 Task: Find connections with filter location Bab Ezzouar with filter topic #Coachingwith filter profile language Potuguese with filter current company Marcura with filter school Deogiri College Aurangabad with filter industry Circuses and Magic Shows with filter service category Nonprofit Consulting with filter keywords title Director of Photography
Action: Mouse moved to (590, 87)
Screenshot: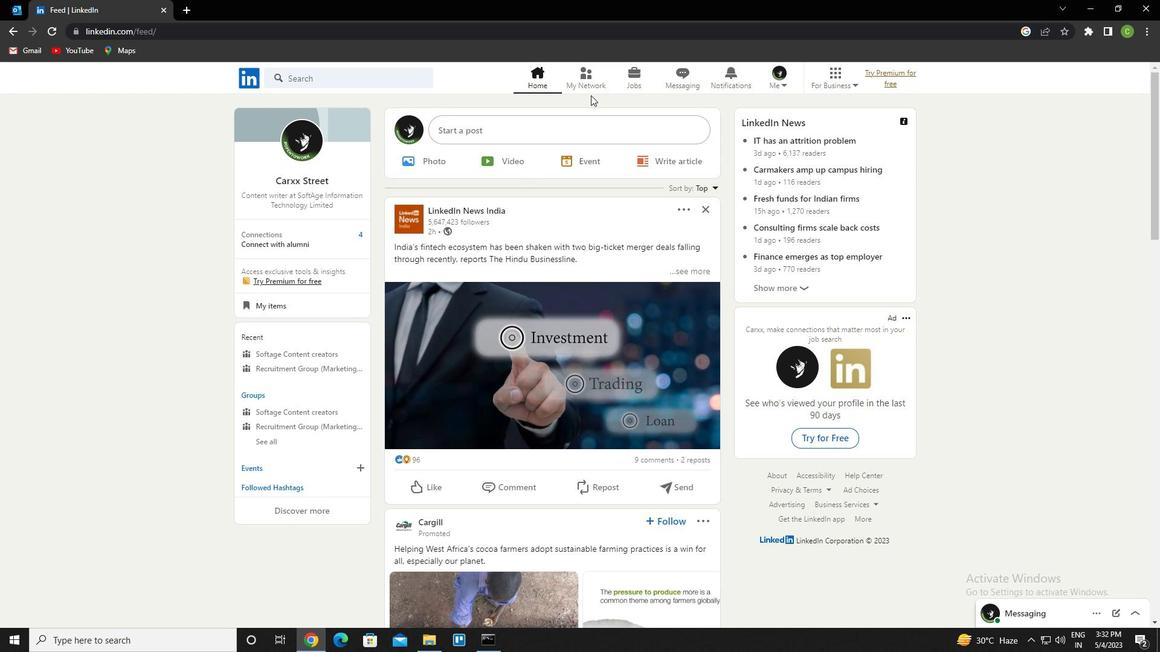 
Action: Mouse pressed left at (590, 87)
Screenshot: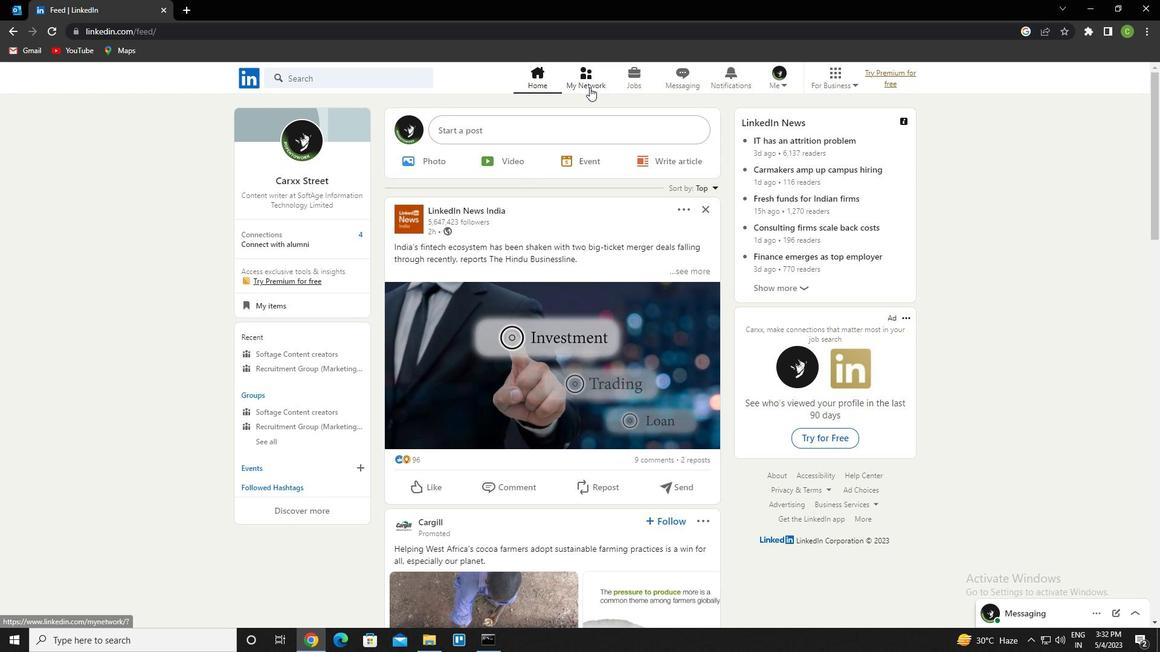 
Action: Mouse moved to (371, 150)
Screenshot: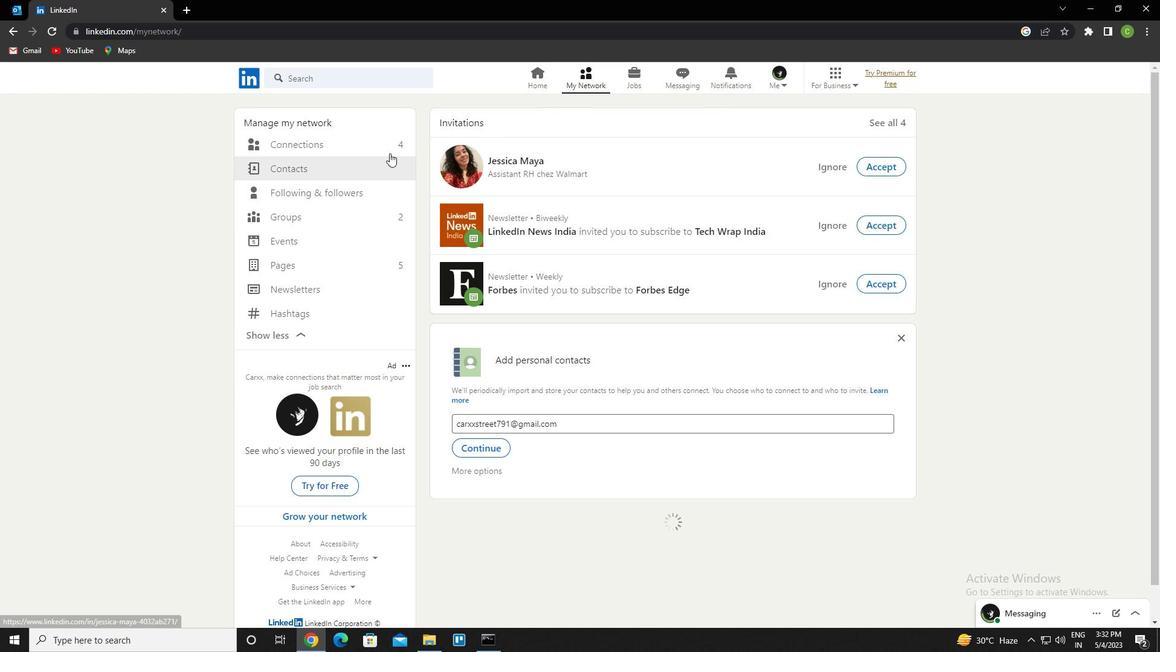 
Action: Mouse pressed left at (371, 150)
Screenshot: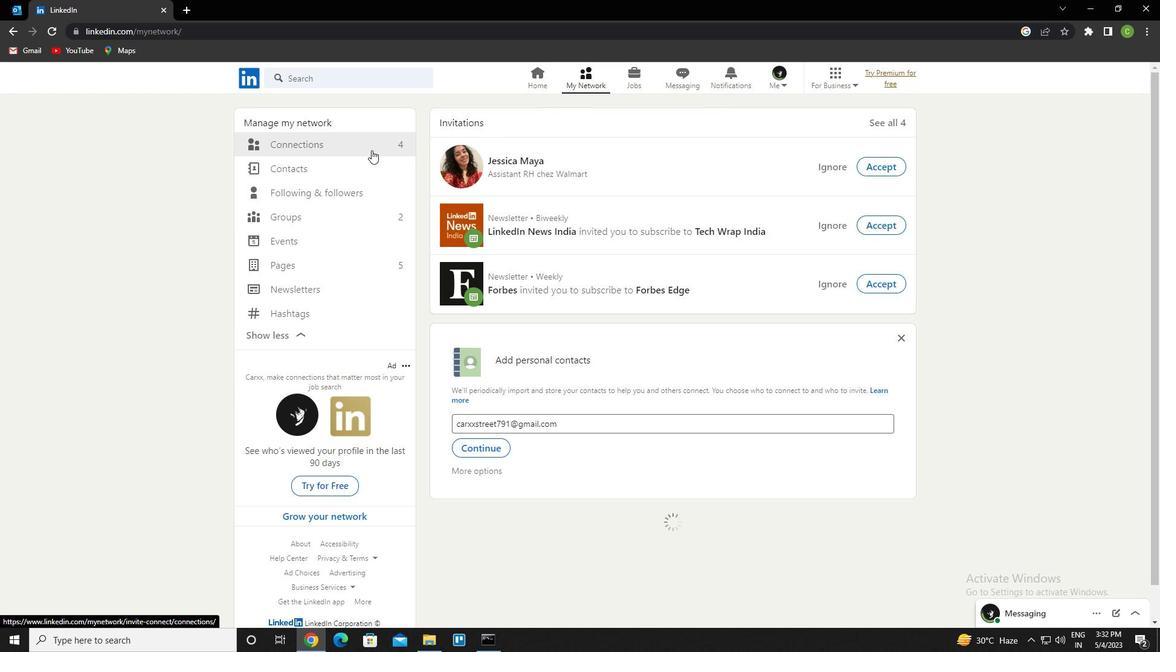 
Action: Mouse moved to (673, 149)
Screenshot: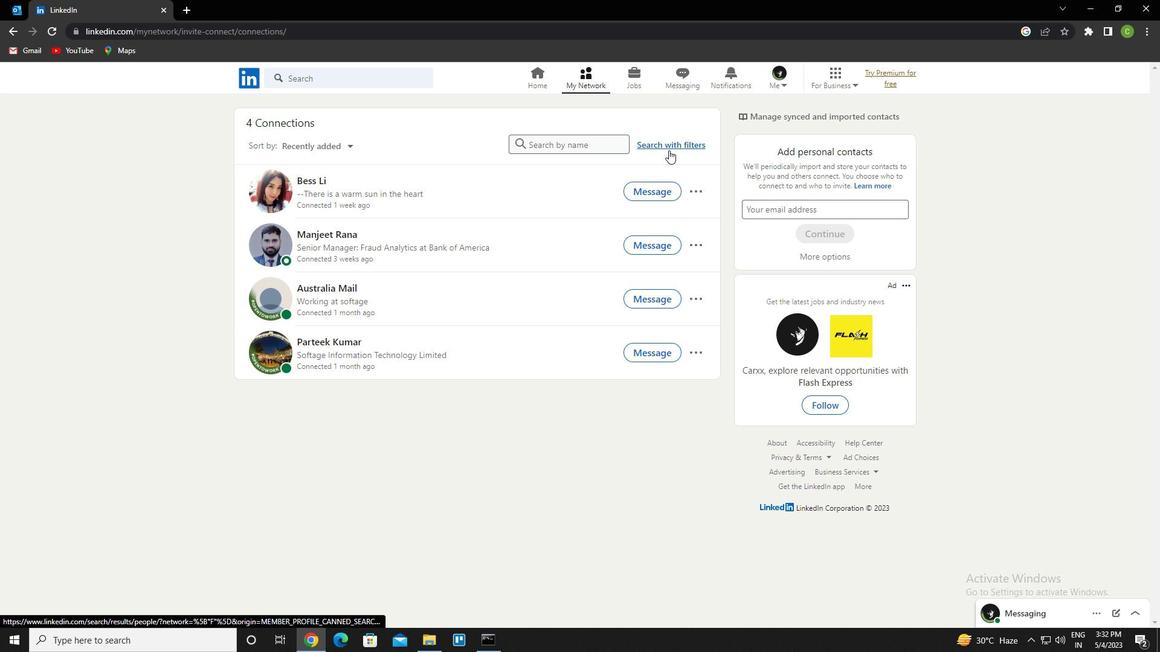 
Action: Mouse pressed left at (673, 149)
Screenshot: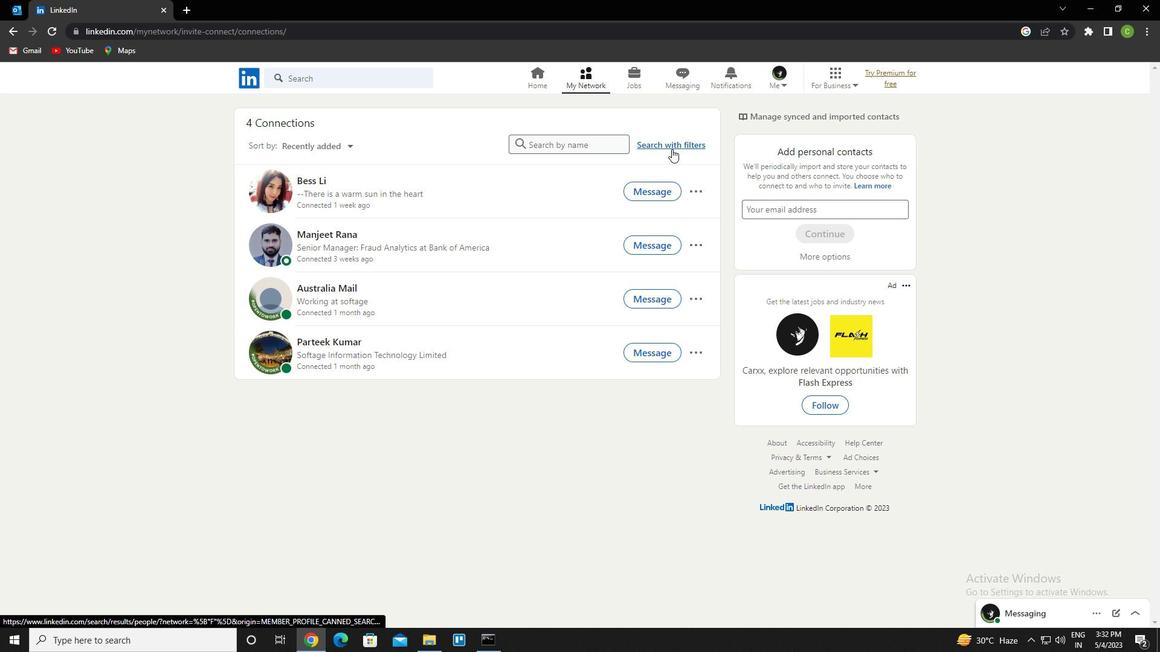 
Action: Mouse moved to (622, 113)
Screenshot: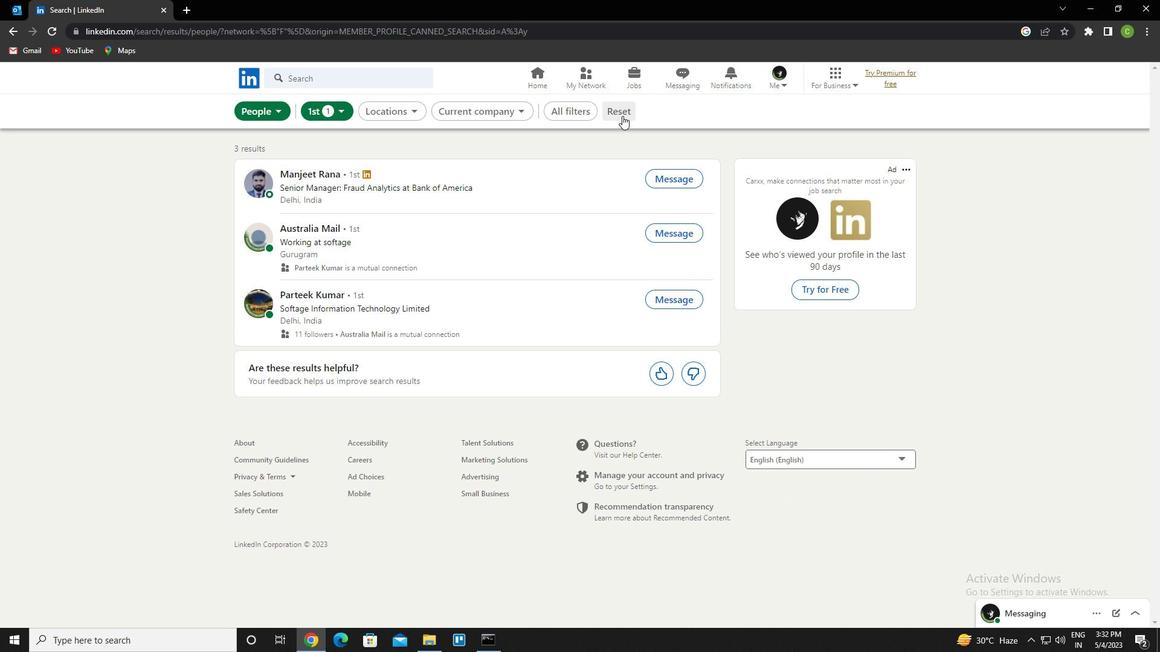 
Action: Mouse pressed left at (622, 113)
Screenshot: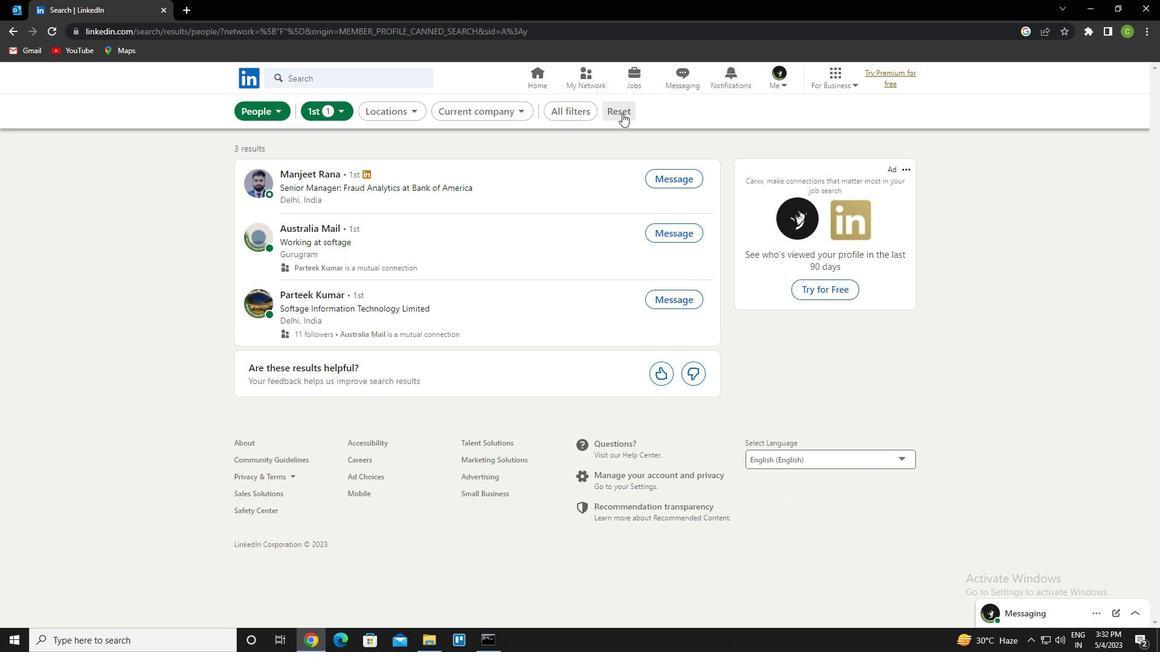 
Action: Mouse moved to (602, 110)
Screenshot: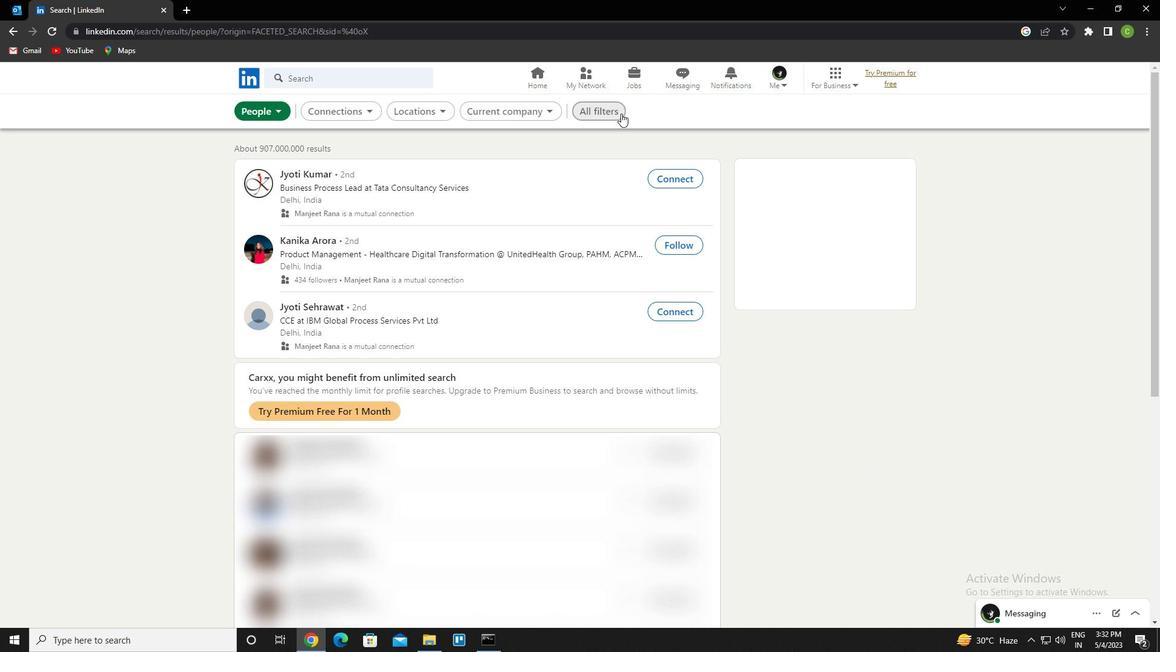 
Action: Mouse pressed left at (602, 110)
Screenshot: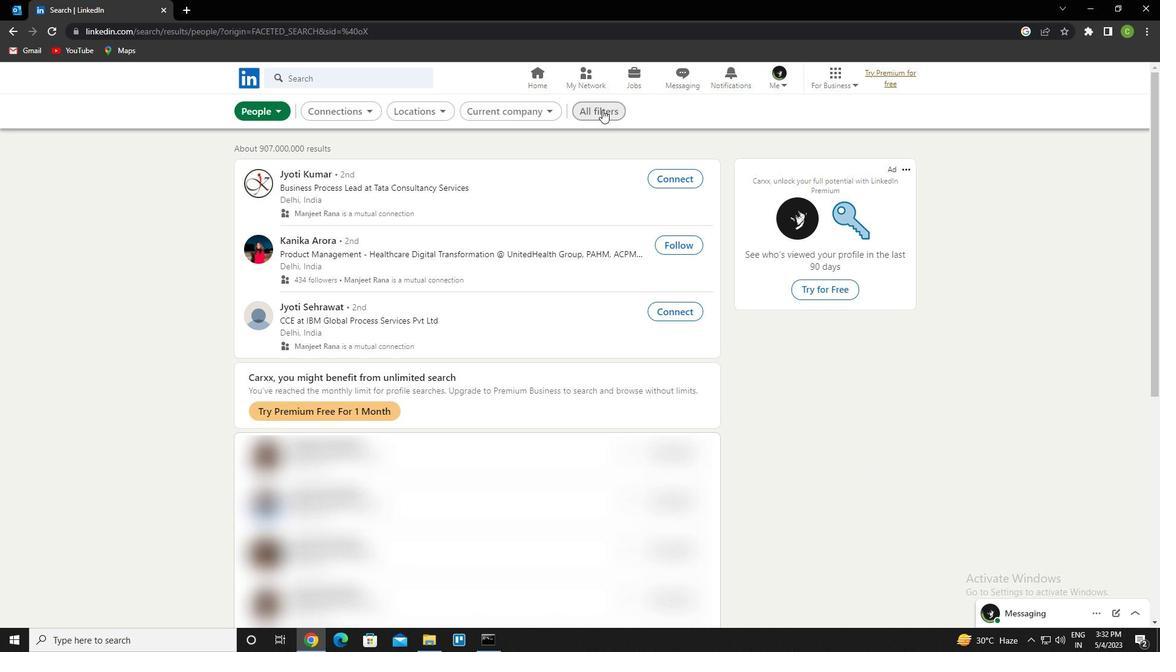 
Action: Mouse moved to (946, 307)
Screenshot: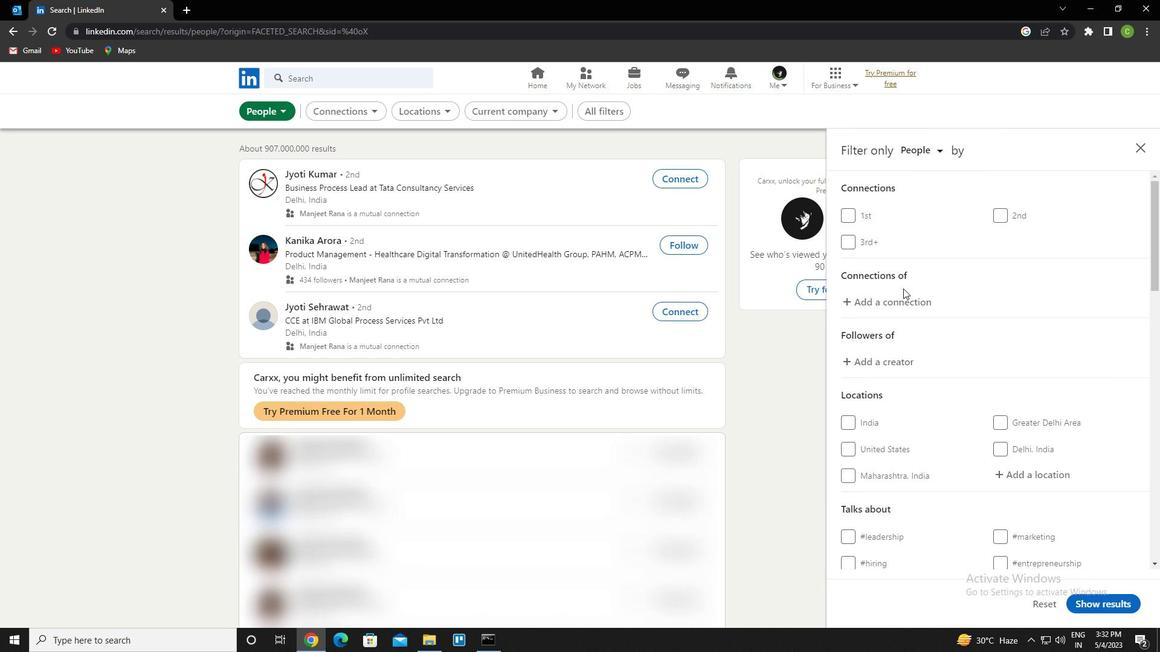 
Action: Mouse scrolled (946, 306) with delta (0, 0)
Screenshot: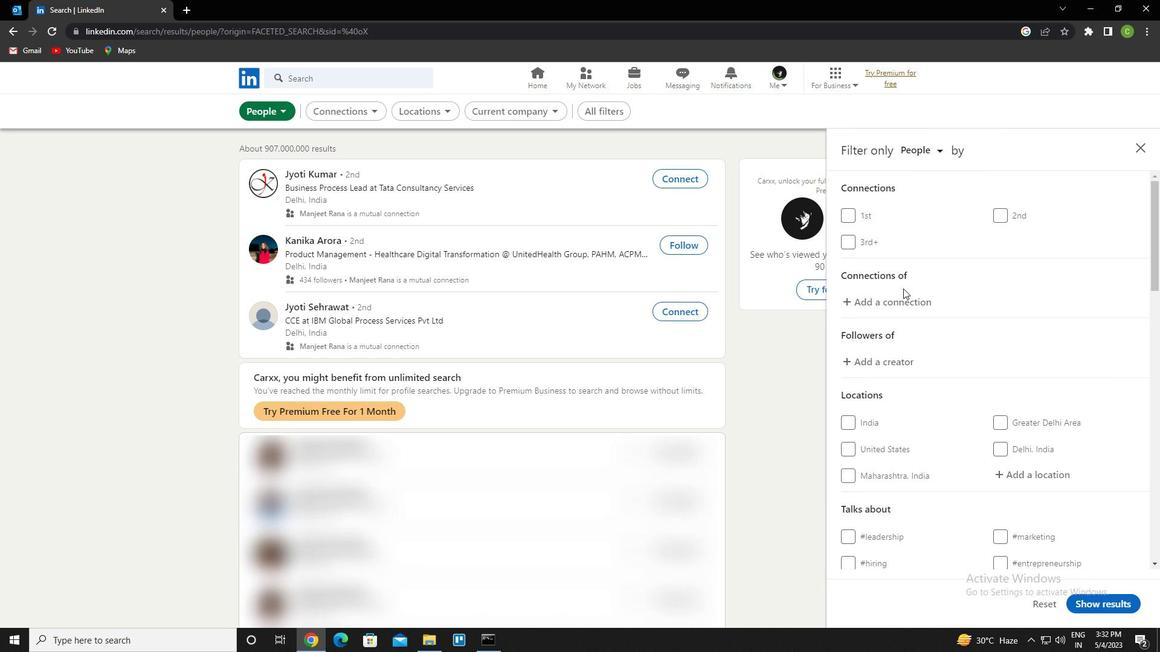 
Action: Mouse moved to (978, 324)
Screenshot: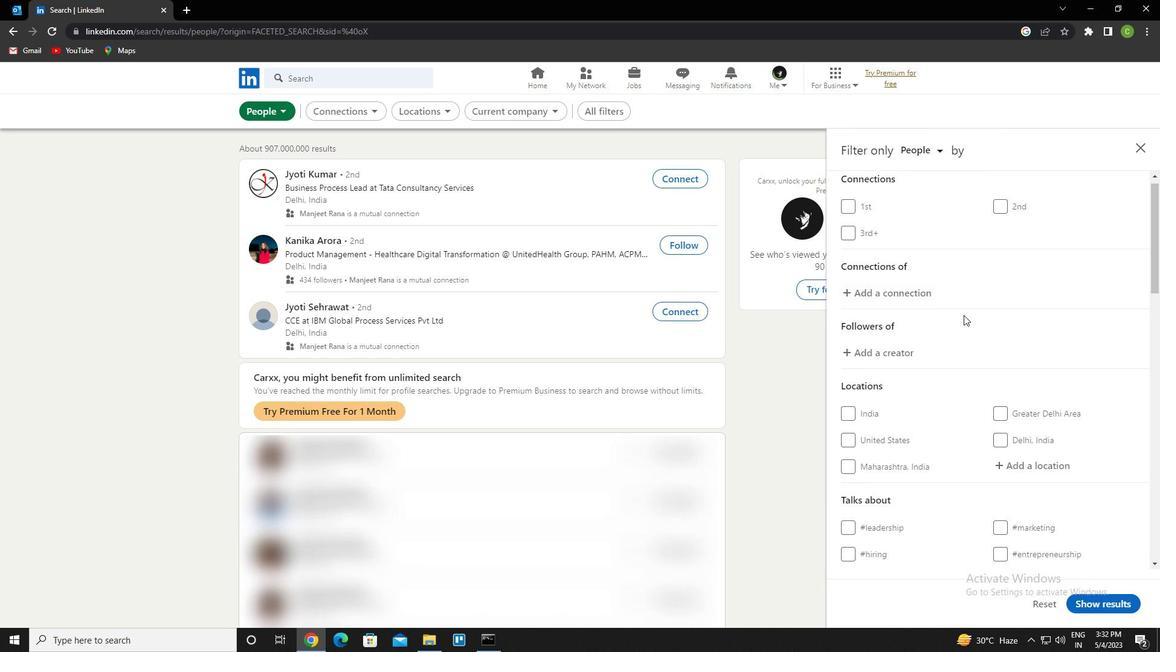
Action: Mouse scrolled (978, 324) with delta (0, 0)
Screenshot: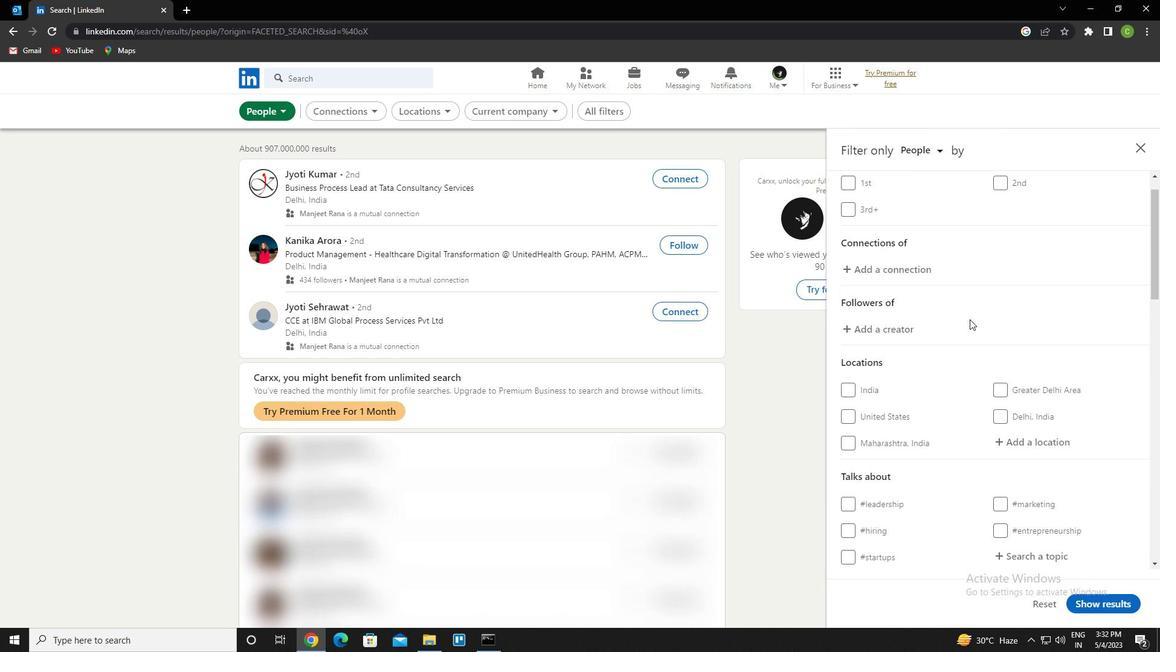 
Action: Mouse moved to (1049, 356)
Screenshot: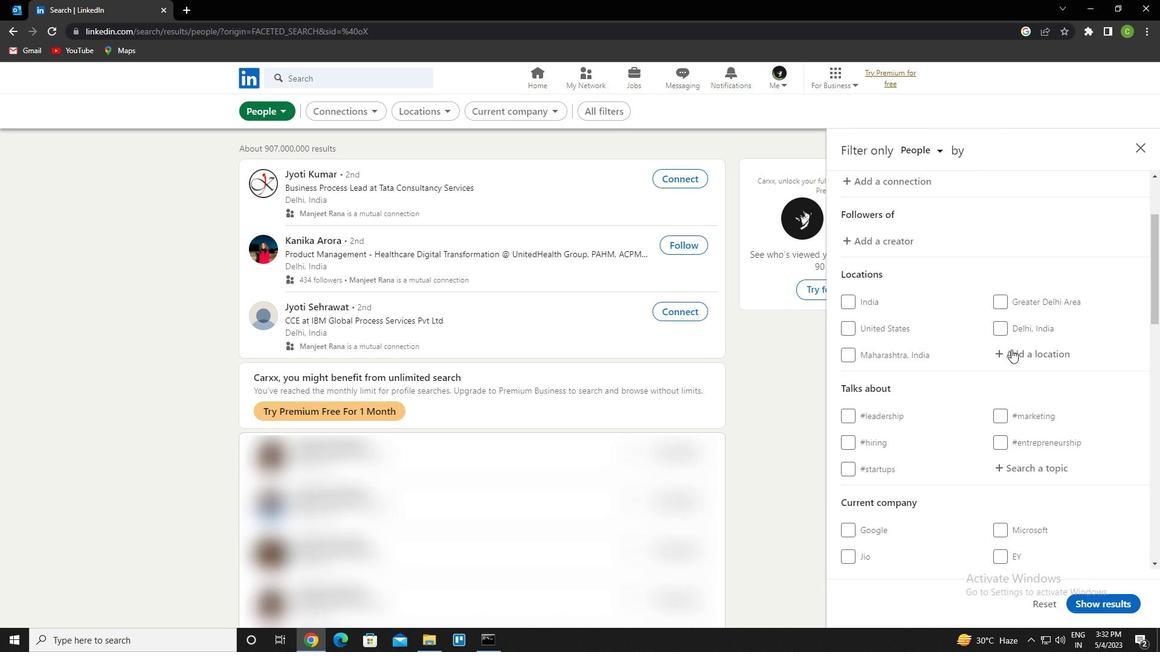 
Action: Mouse pressed left at (1049, 356)
Screenshot: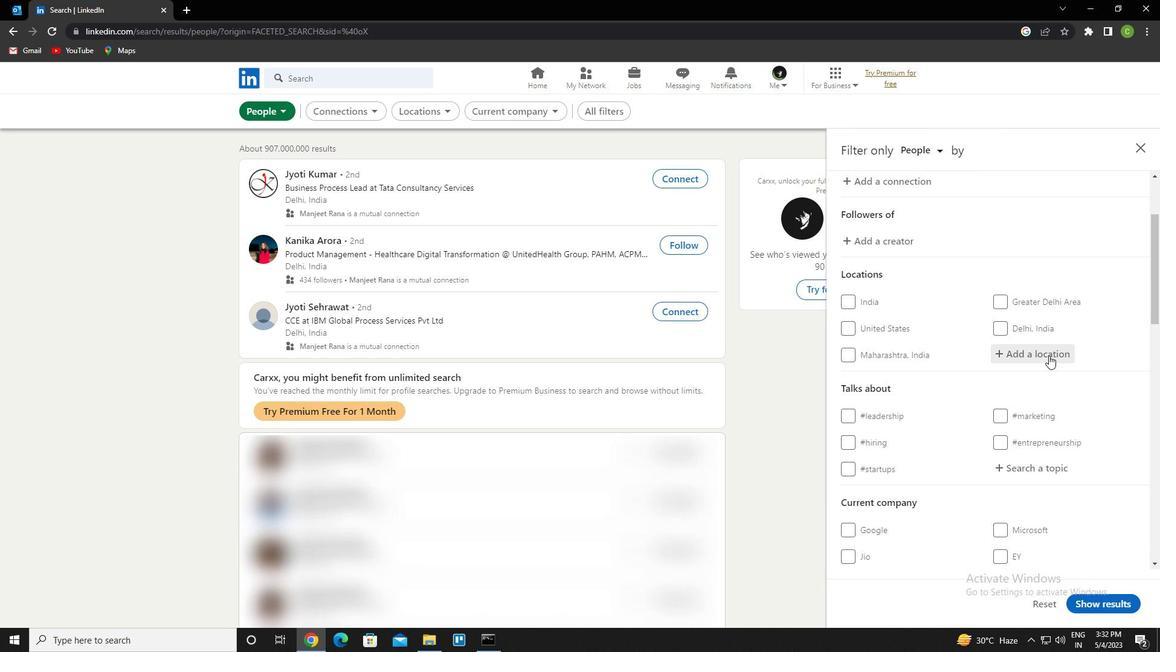 
Action: Key pressed <Key.caps_lock>b<Key.caps_lock>ab<Key.space><Key.caps_lock>e<Key.caps_lock>zzouar<Key.down><Key.enter>
Screenshot: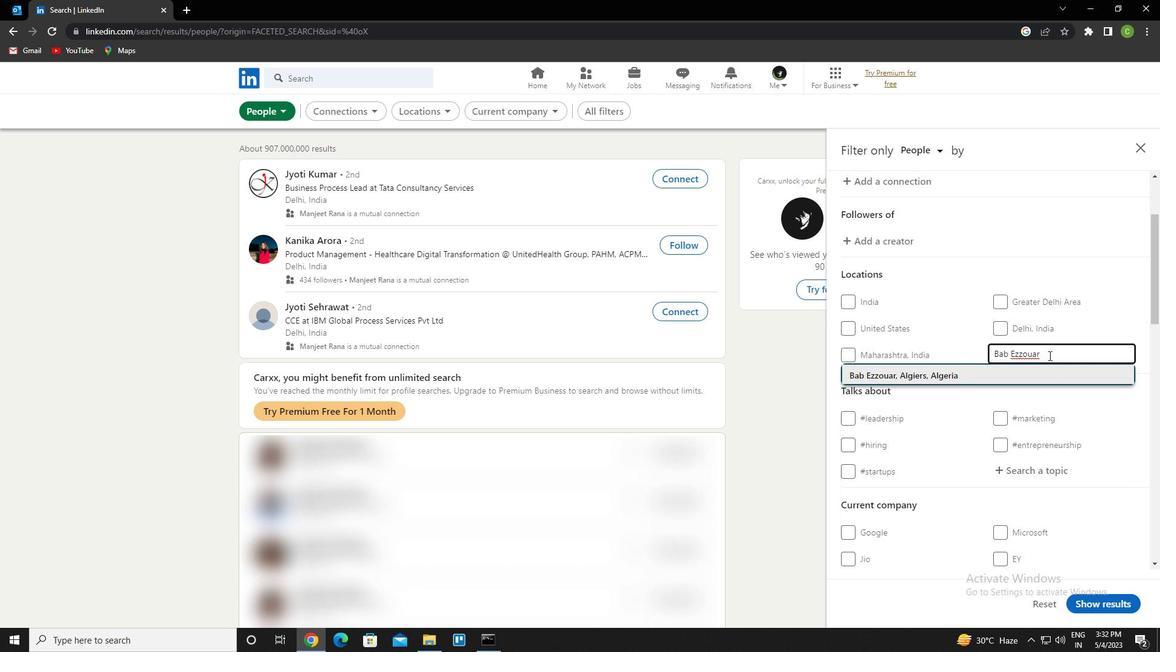 
Action: Mouse moved to (1085, 375)
Screenshot: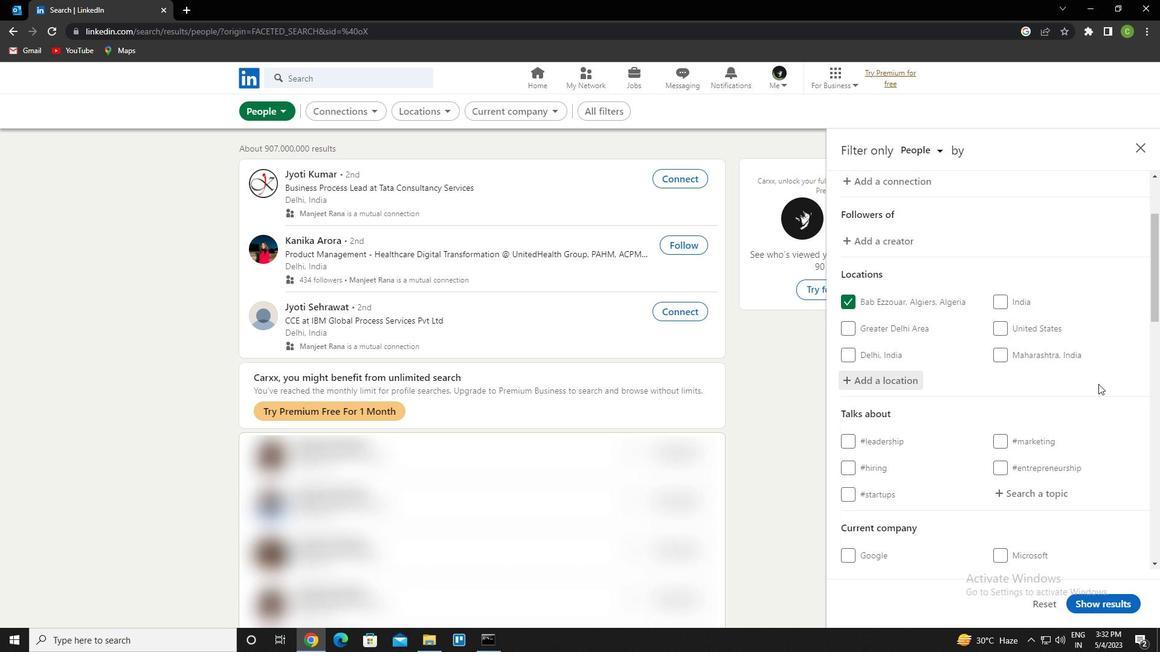 
Action: Mouse scrolled (1085, 374) with delta (0, 0)
Screenshot: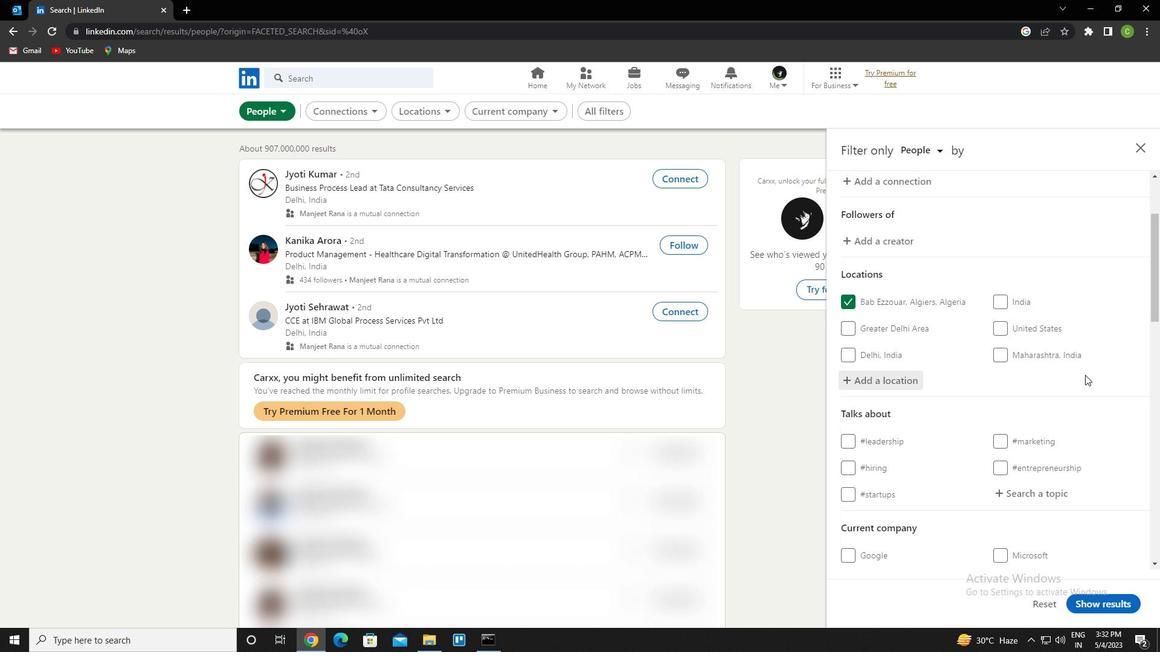
Action: Mouse moved to (1077, 380)
Screenshot: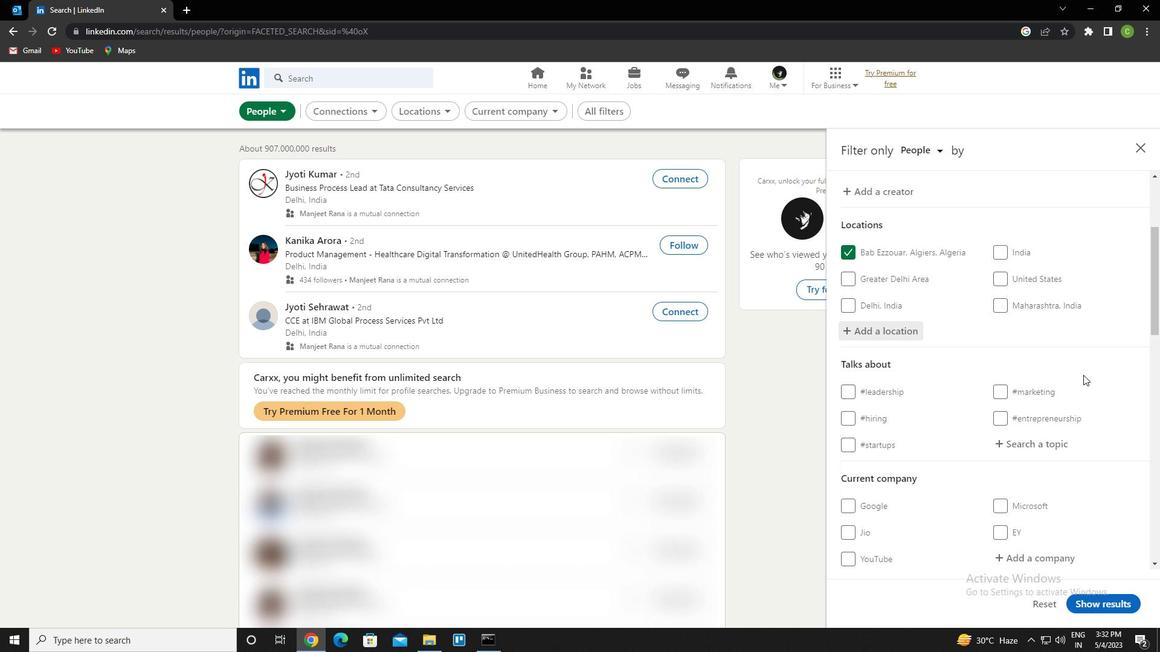 
Action: Mouse scrolled (1077, 379) with delta (0, 0)
Screenshot: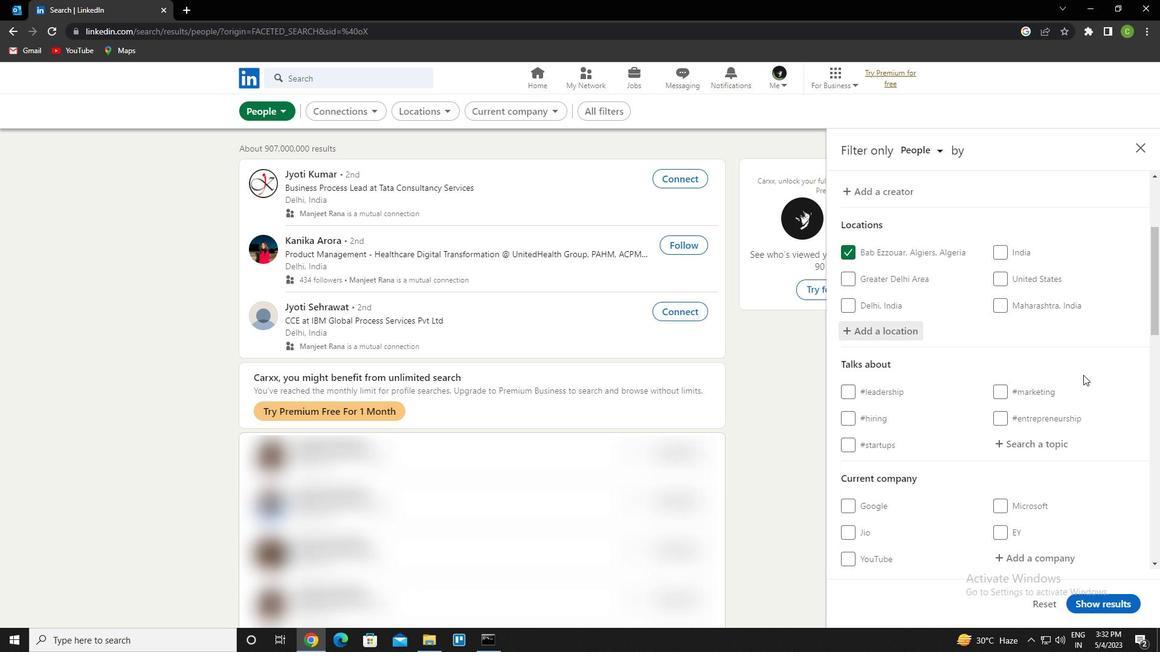 
Action: Mouse moved to (1042, 367)
Screenshot: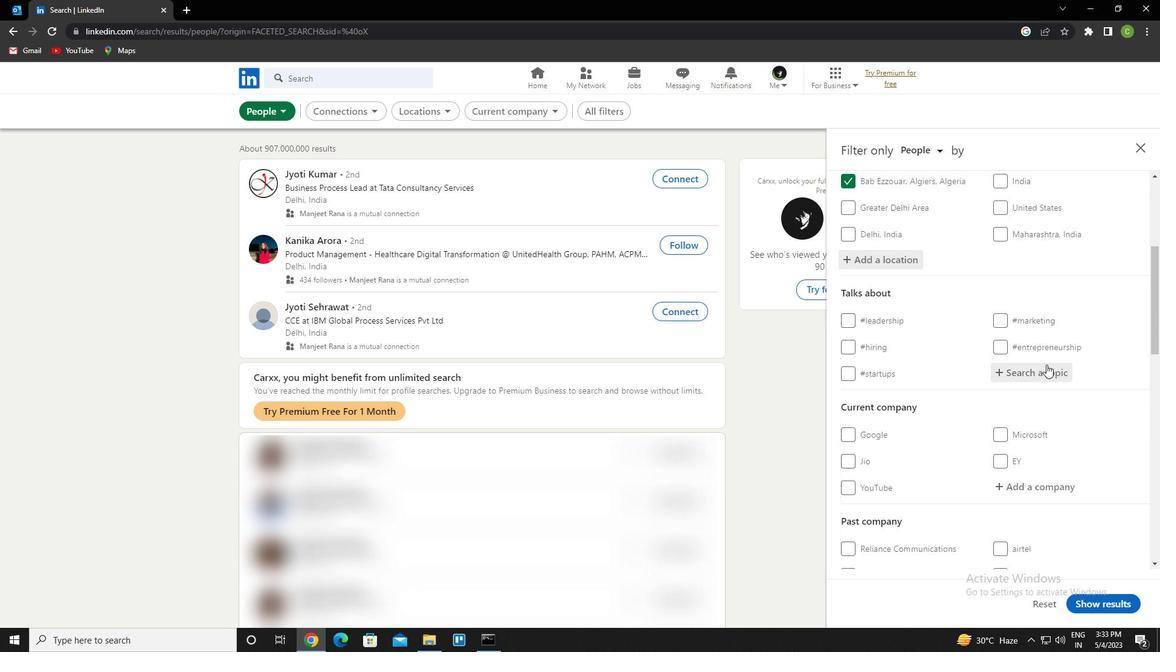 
Action: Mouse pressed left at (1042, 367)
Screenshot: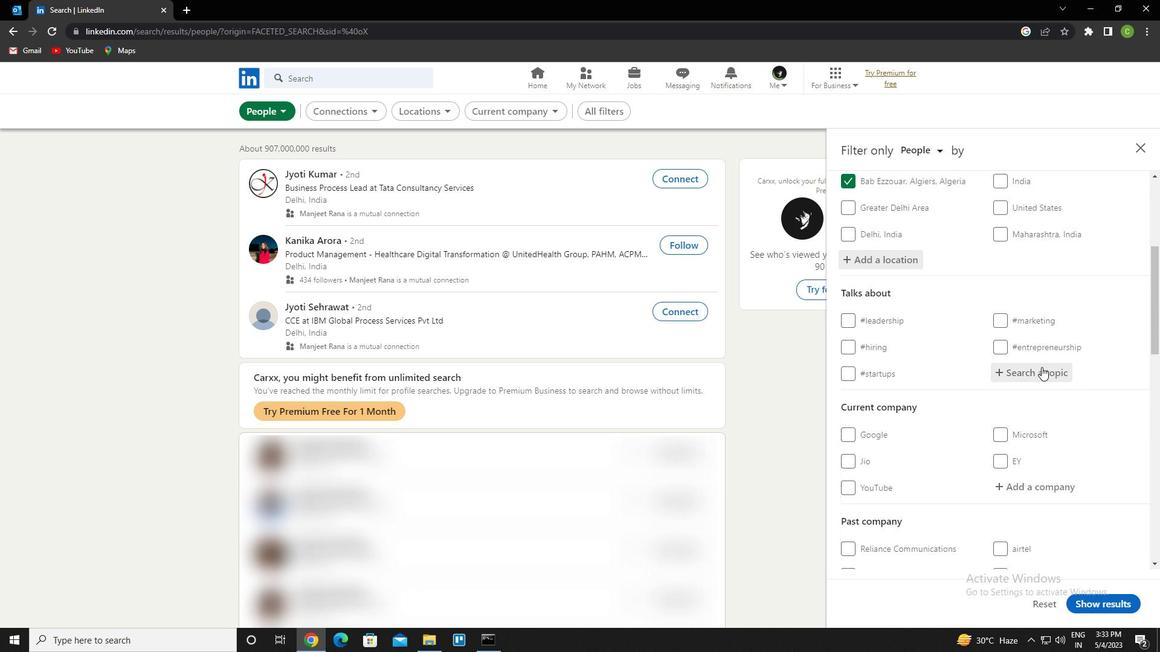 
Action: Key pressed coaching<Key.down><Key.enter>
Screenshot: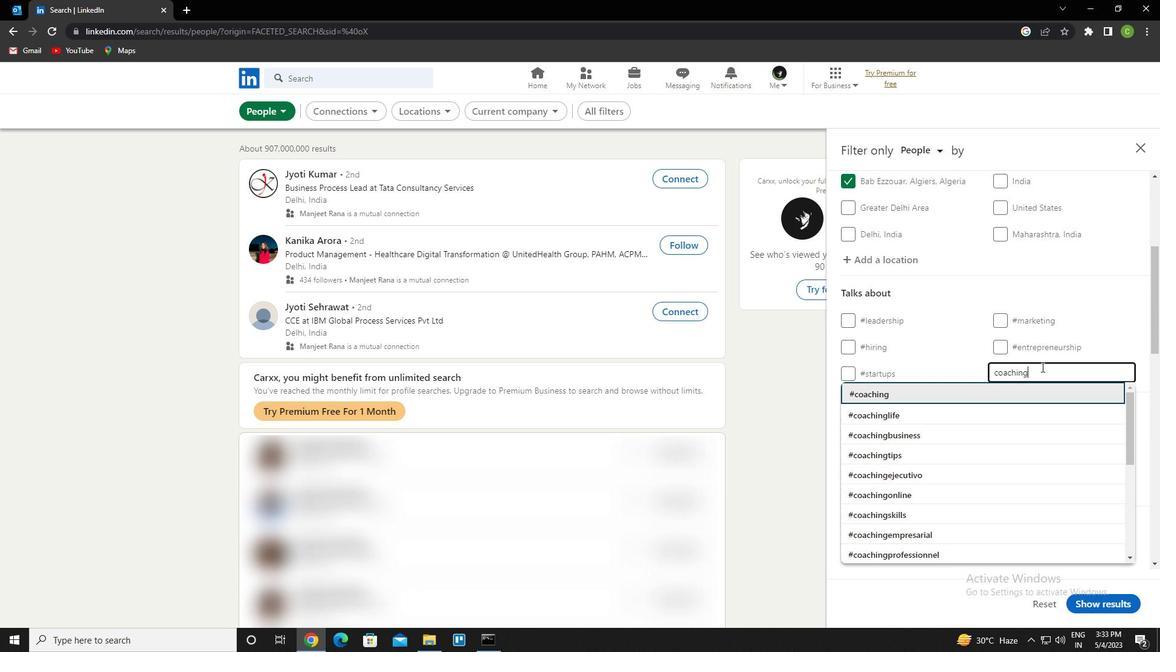 
Action: Mouse scrolled (1042, 366) with delta (0, 0)
Screenshot: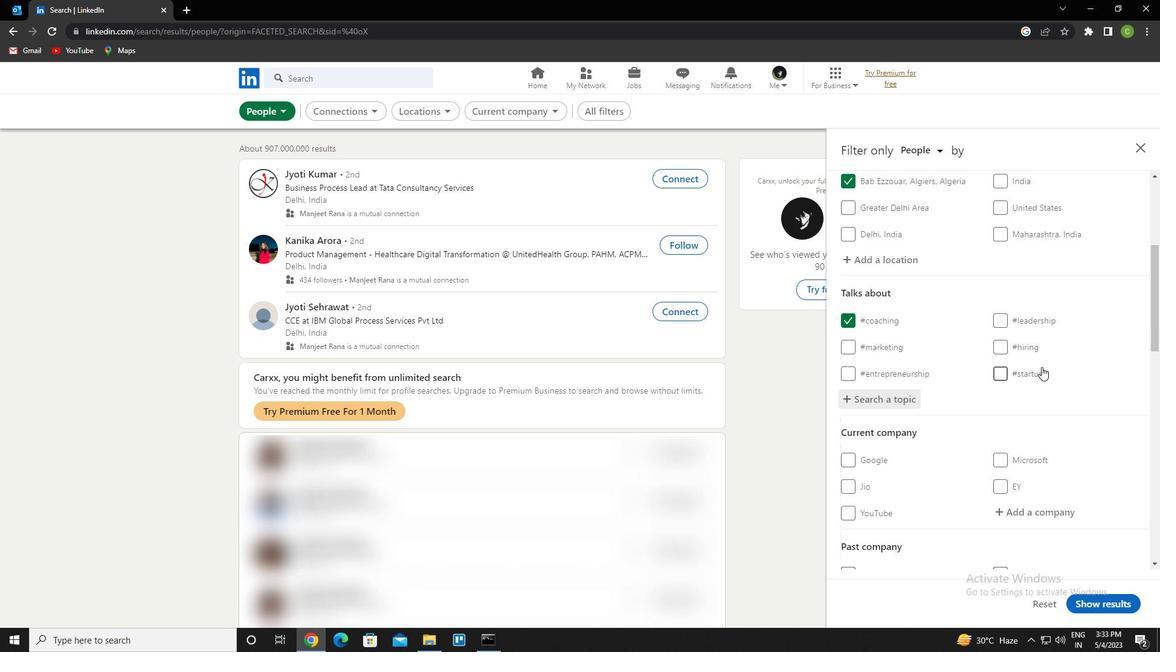 
Action: Mouse scrolled (1042, 366) with delta (0, 0)
Screenshot: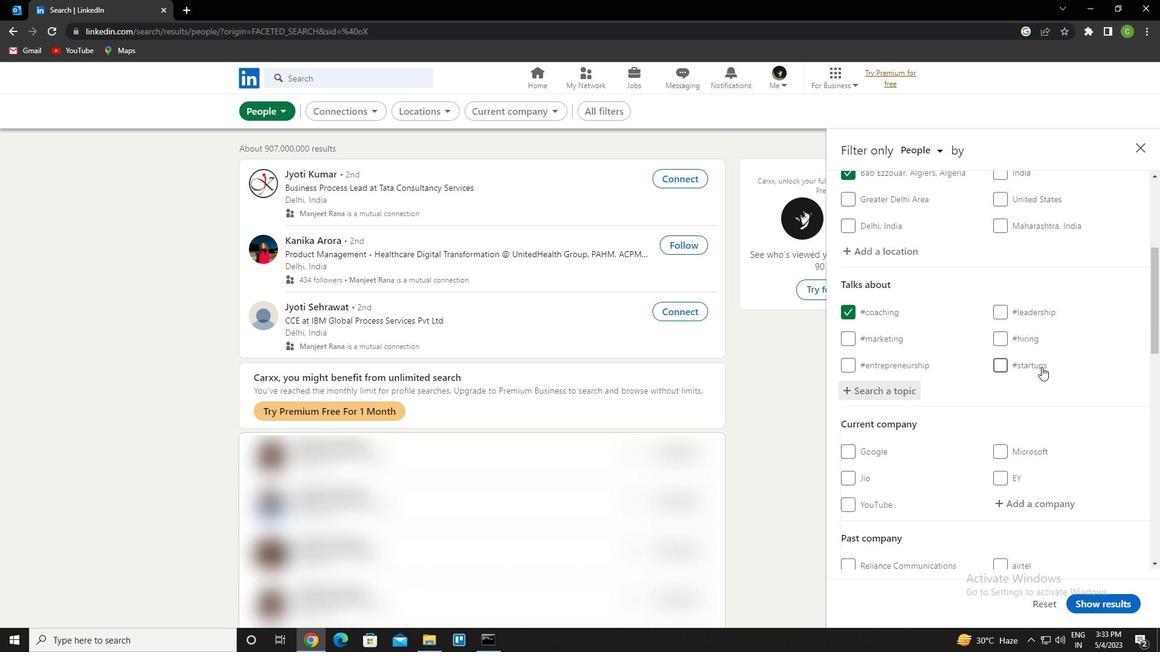 
Action: Mouse scrolled (1042, 366) with delta (0, 0)
Screenshot: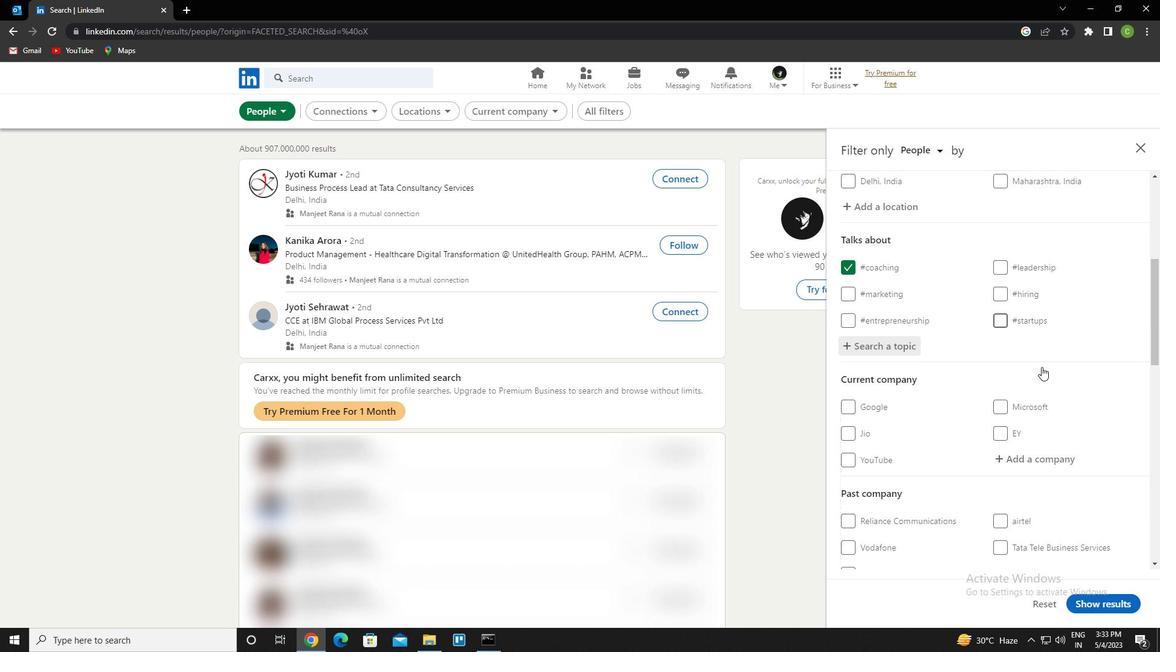 
Action: Mouse scrolled (1042, 366) with delta (0, 0)
Screenshot: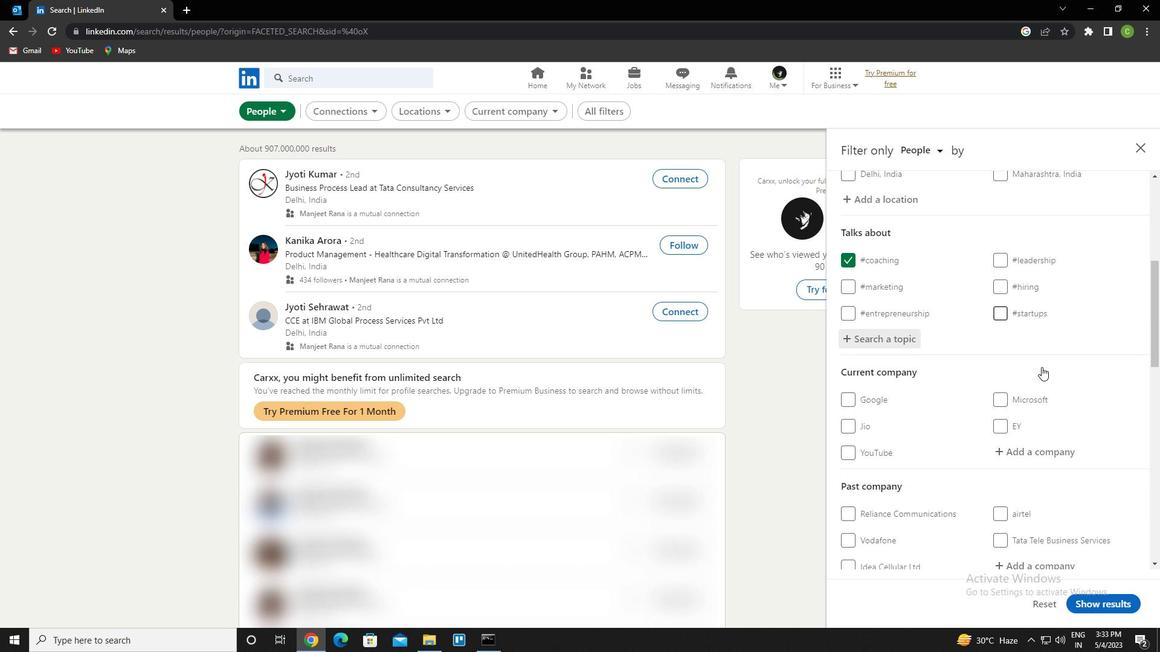 
Action: Mouse scrolled (1042, 366) with delta (0, 0)
Screenshot: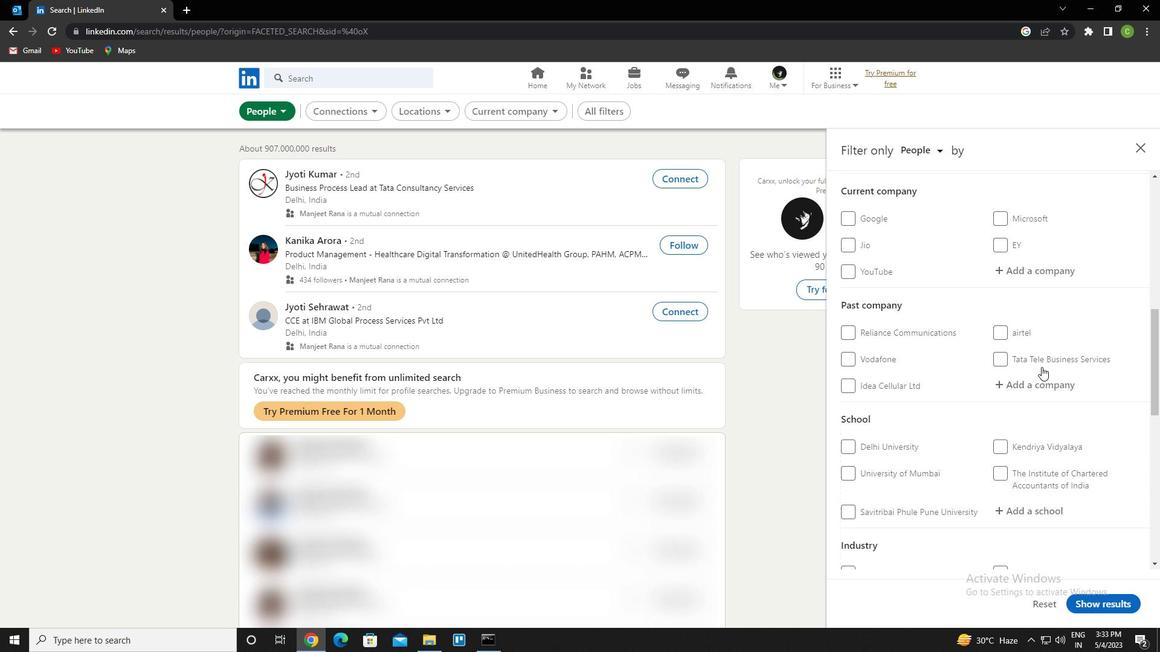 
Action: Mouse scrolled (1042, 366) with delta (0, 0)
Screenshot: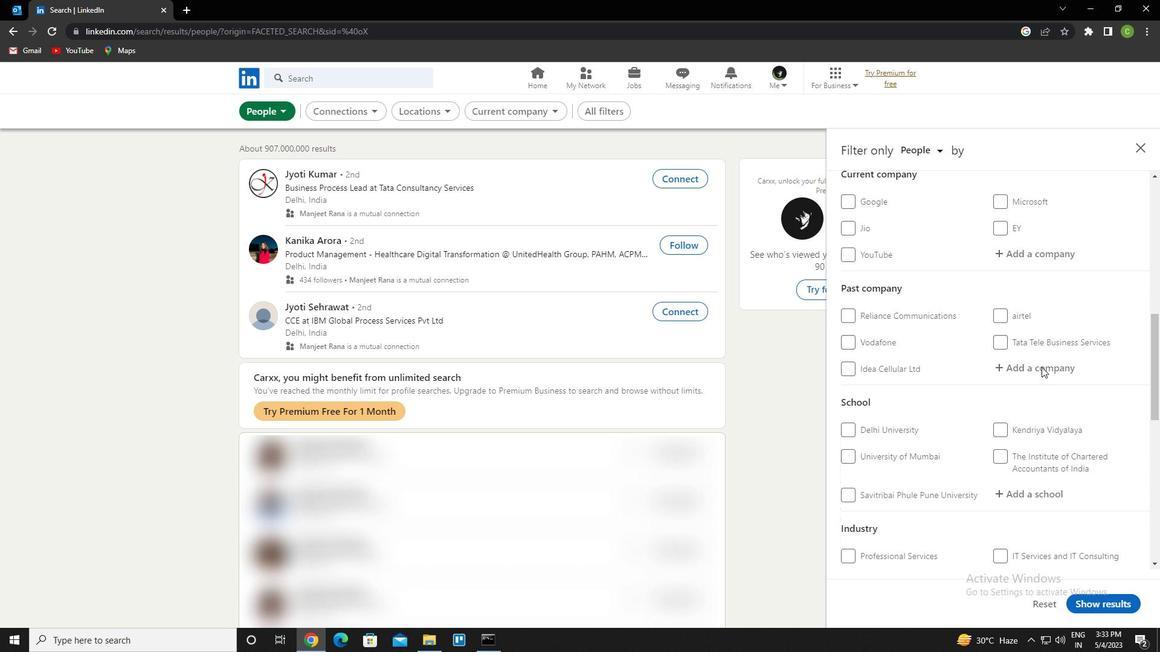 
Action: Mouse scrolled (1042, 366) with delta (0, 0)
Screenshot: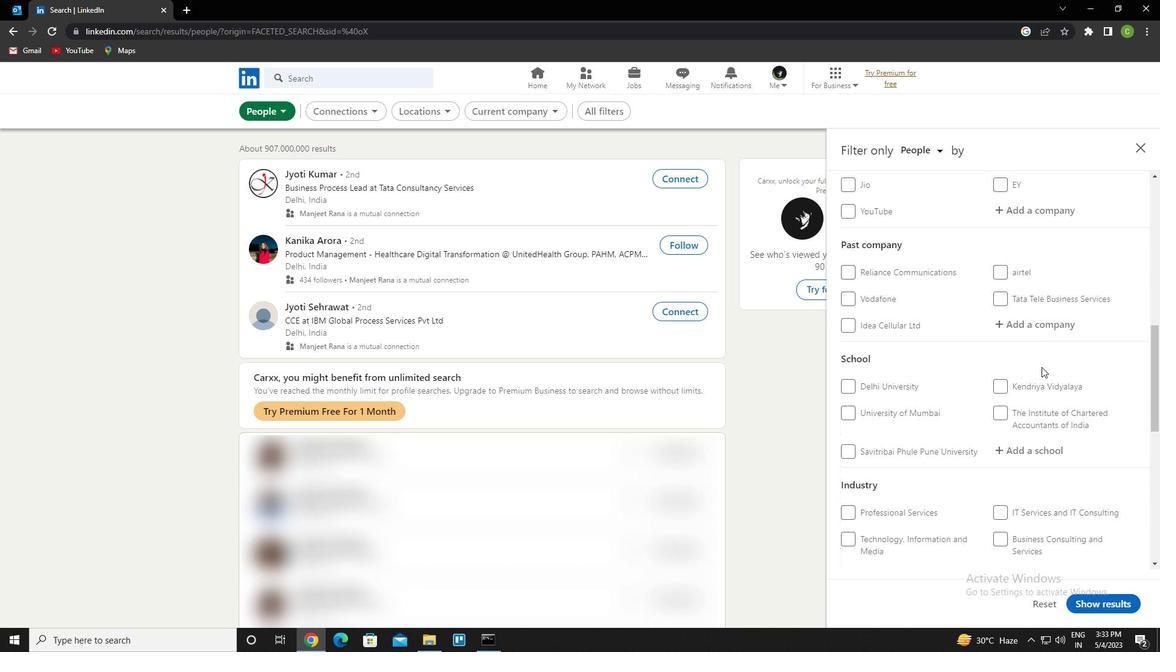 
Action: Mouse scrolled (1042, 366) with delta (0, 0)
Screenshot: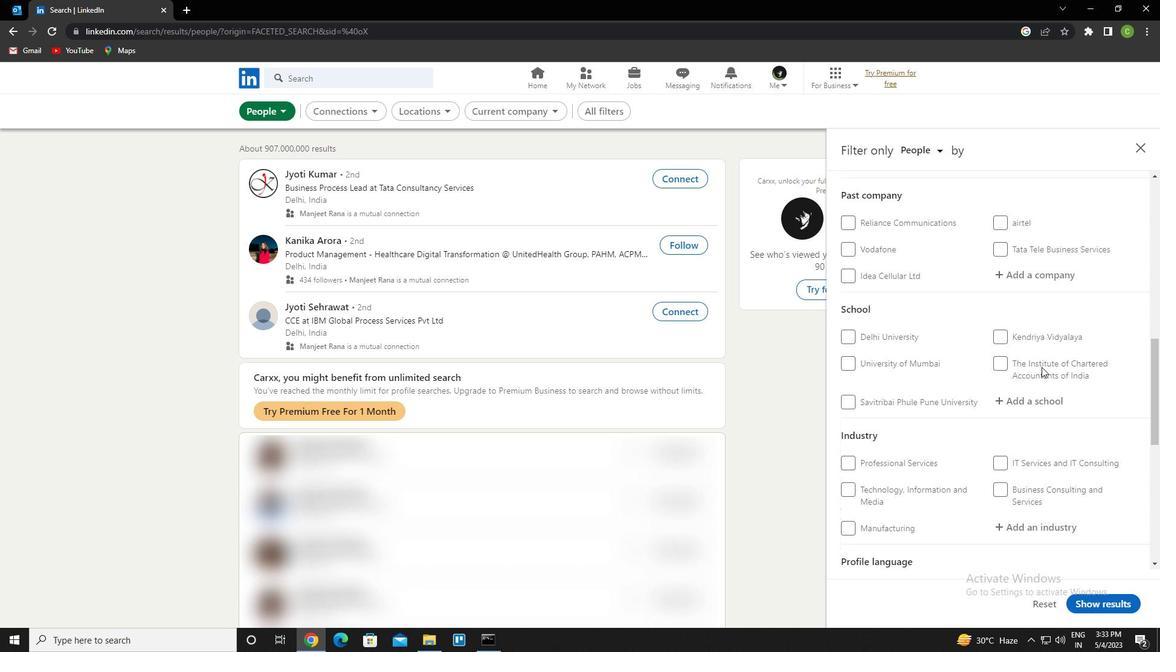 
Action: Mouse scrolled (1042, 366) with delta (0, 0)
Screenshot: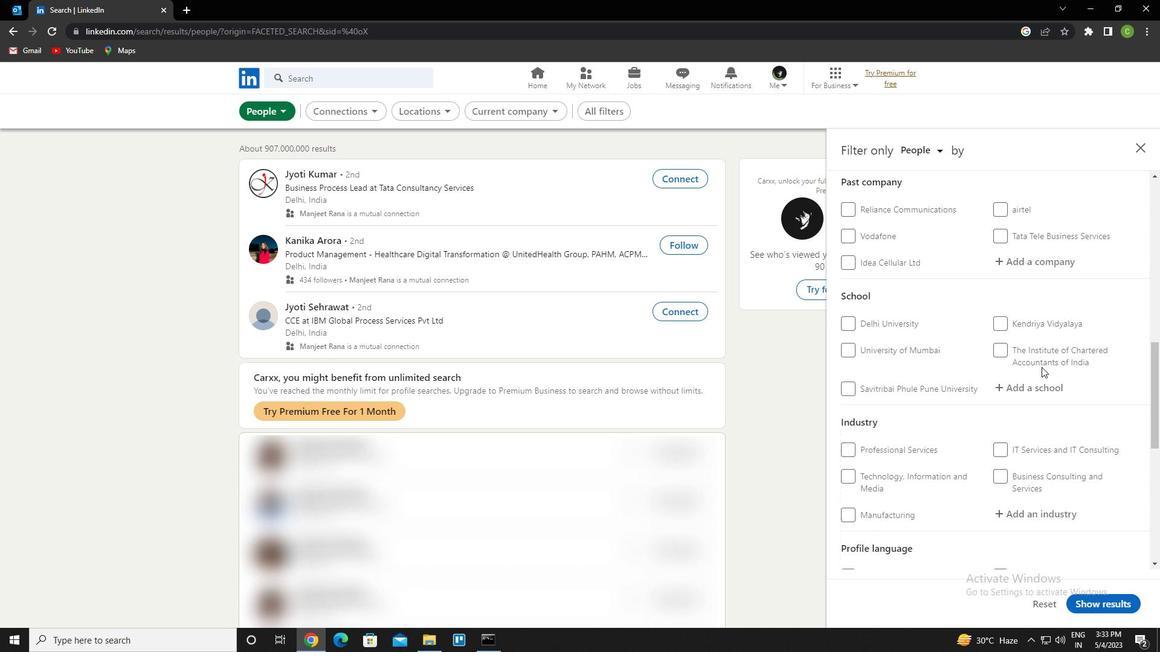 
Action: Mouse moved to (1003, 429)
Screenshot: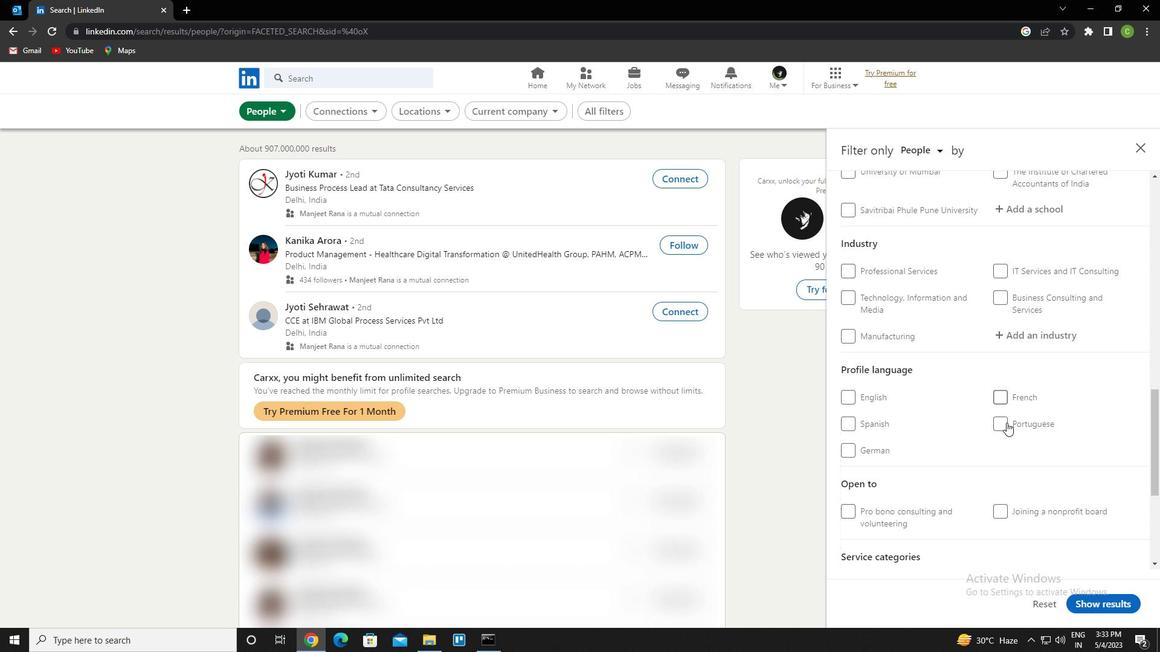 
Action: Mouse pressed left at (1003, 429)
Screenshot: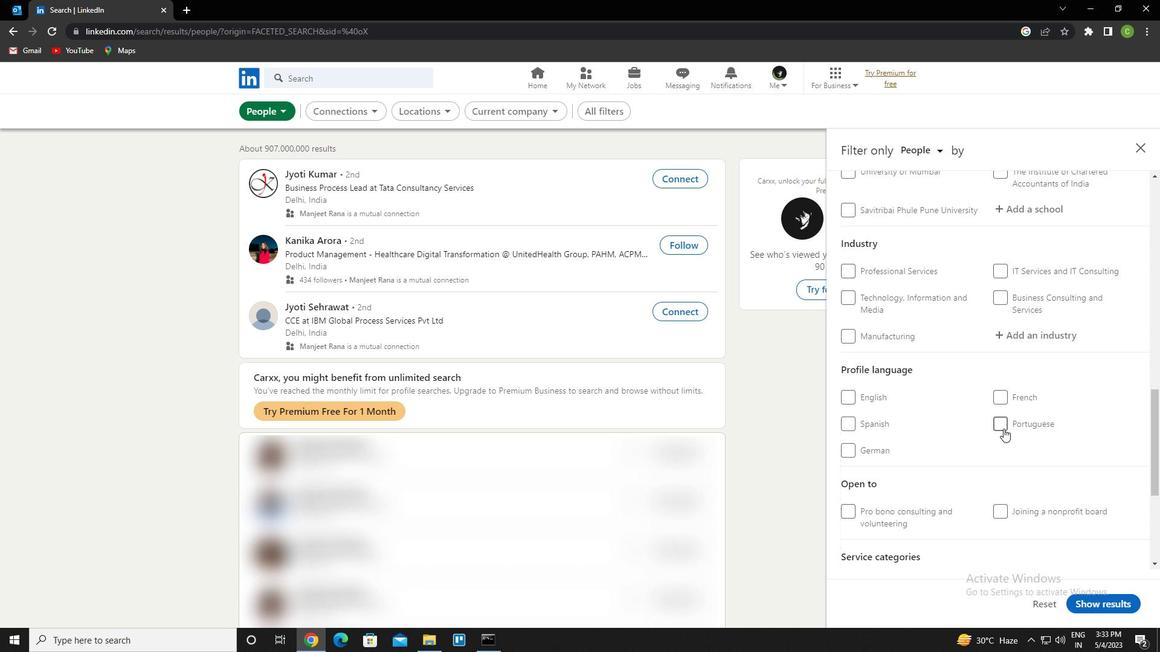 
Action: Mouse moved to (922, 395)
Screenshot: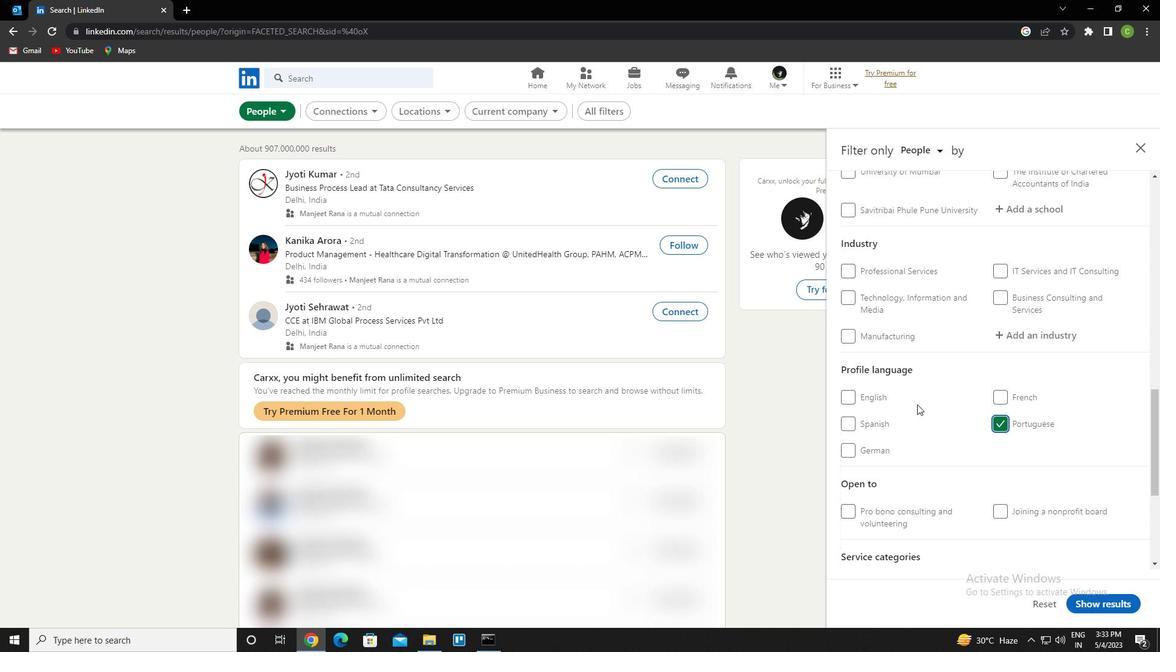 
Action: Mouse scrolled (922, 396) with delta (0, 0)
Screenshot: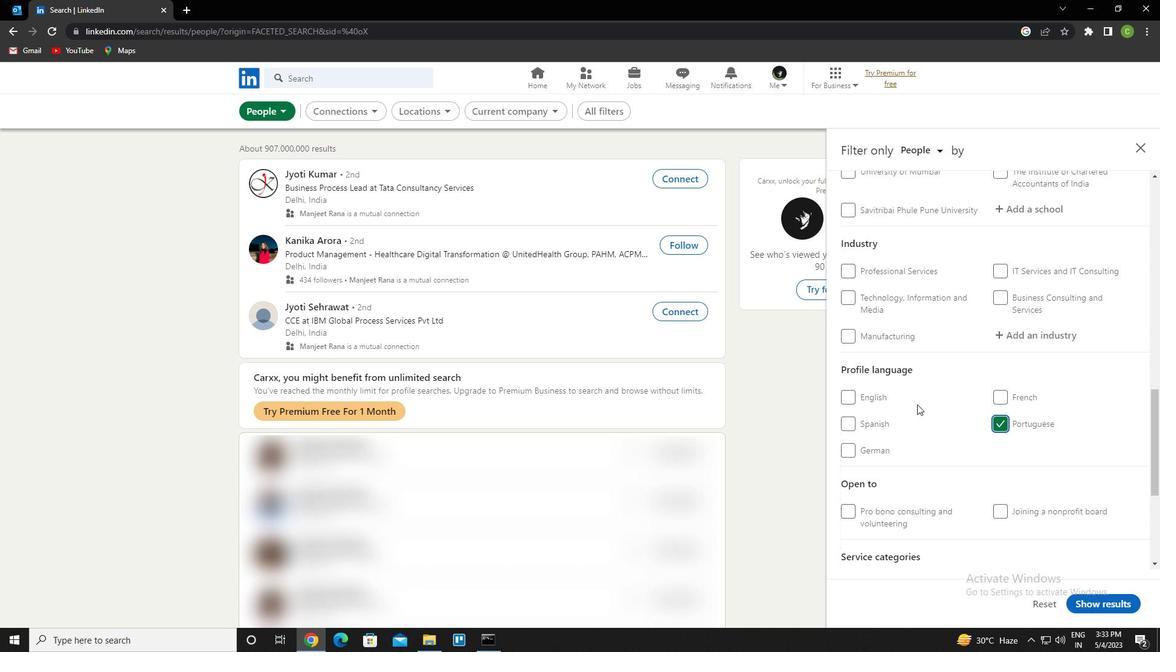 
Action: Mouse scrolled (922, 396) with delta (0, 0)
Screenshot: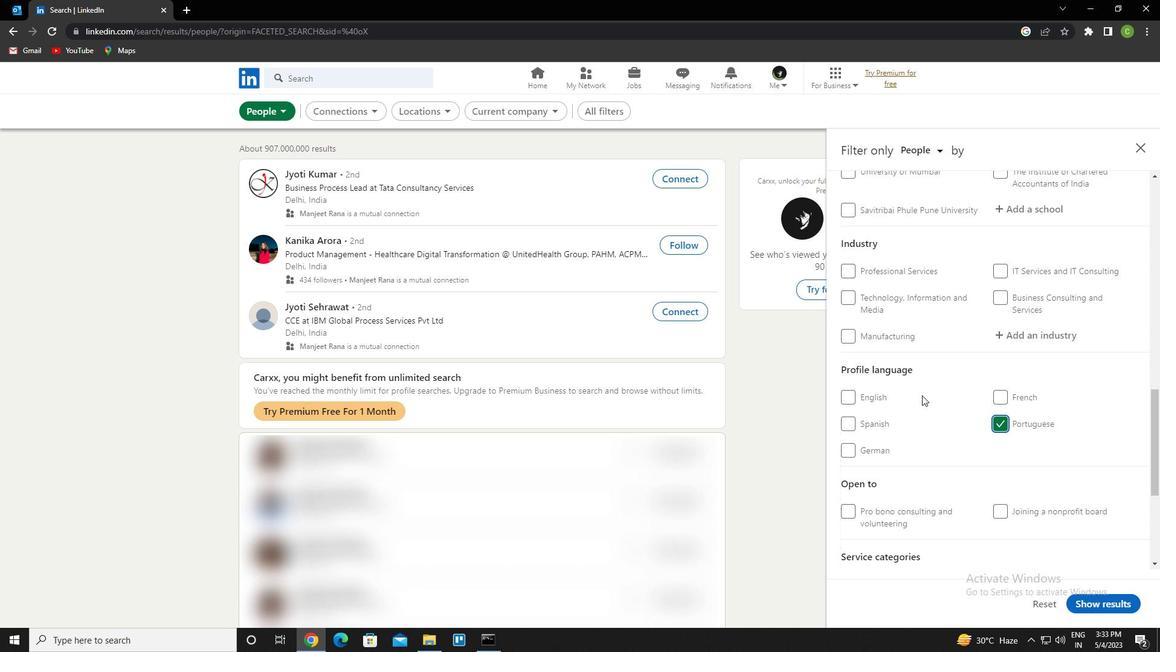 
Action: Mouse scrolled (922, 396) with delta (0, 0)
Screenshot: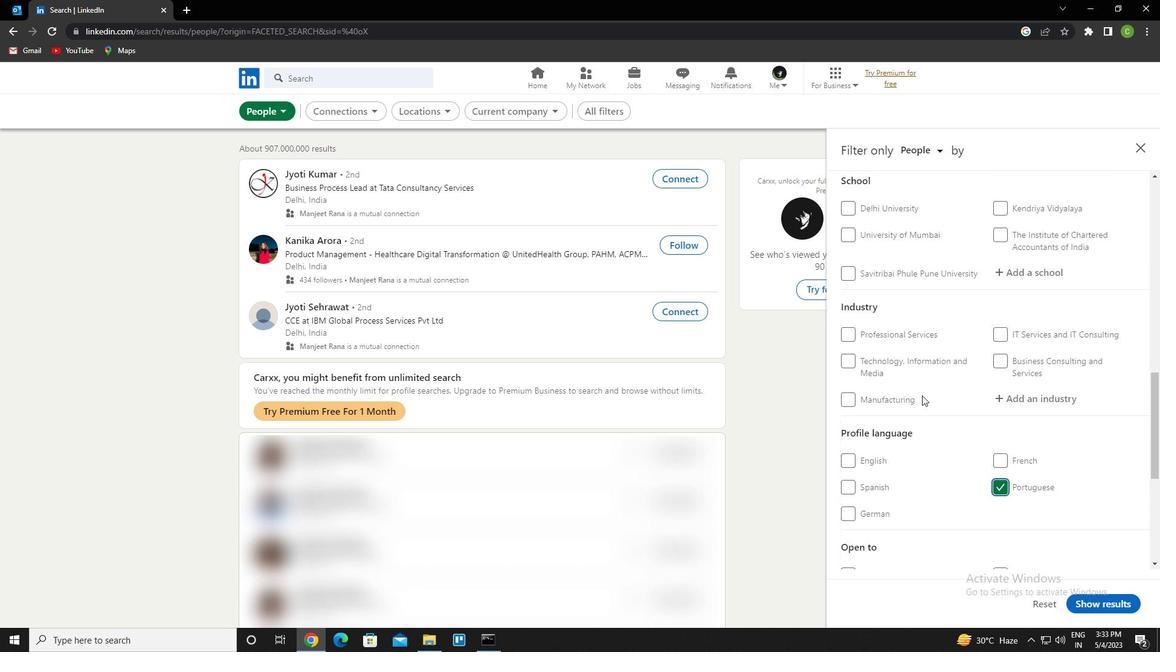 
Action: Mouse scrolled (922, 396) with delta (0, 0)
Screenshot: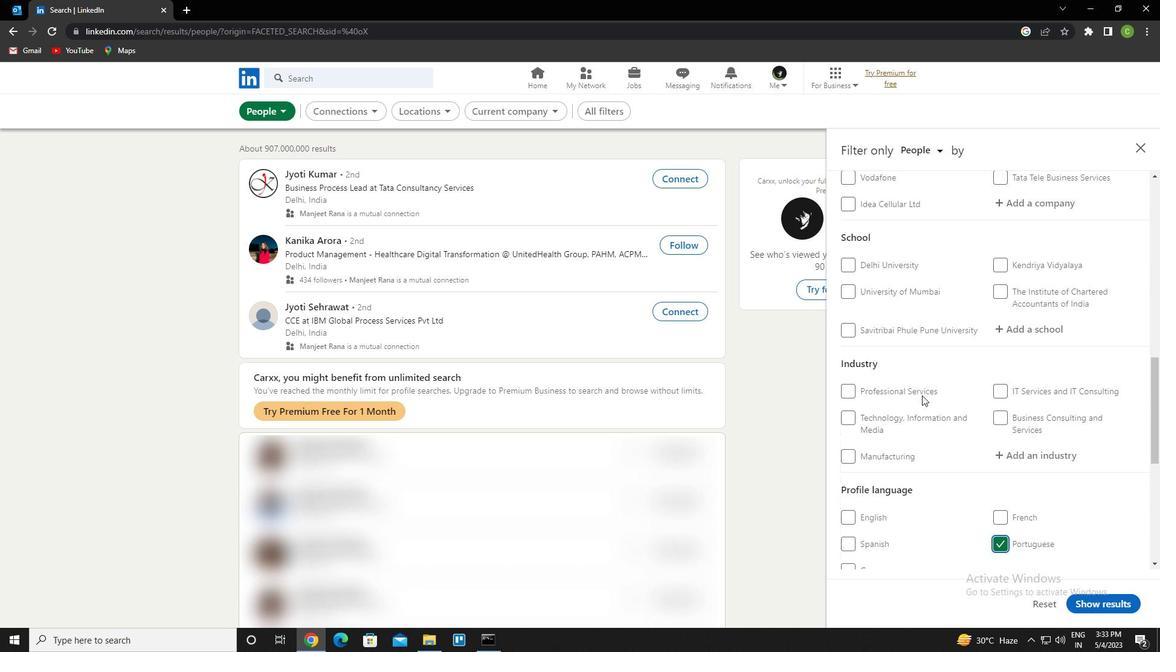 
Action: Mouse scrolled (922, 396) with delta (0, 0)
Screenshot: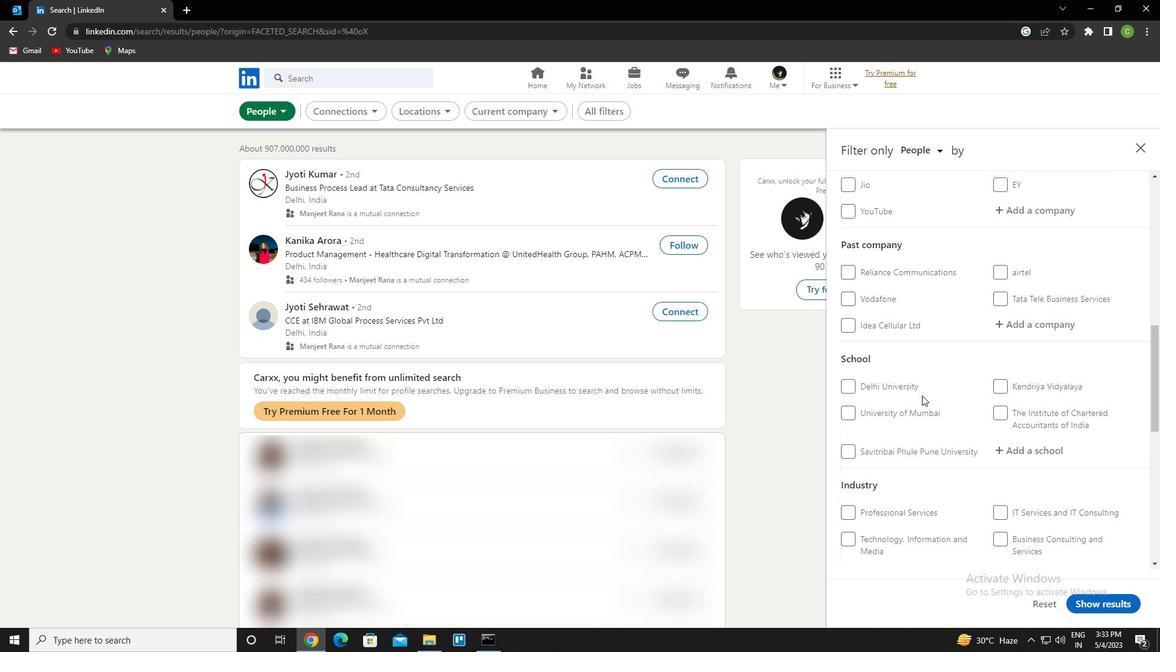 
Action: Mouse scrolled (922, 396) with delta (0, 0)
Screenshot: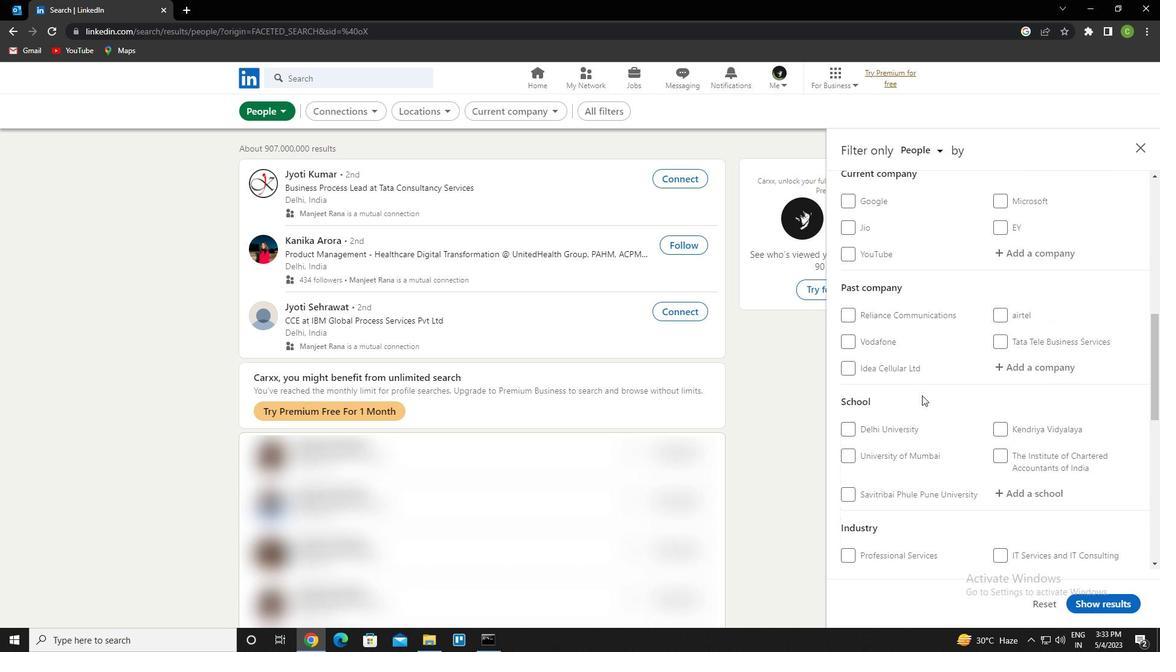 
Action: Mouse moved to (1030, 339)
Screenshot: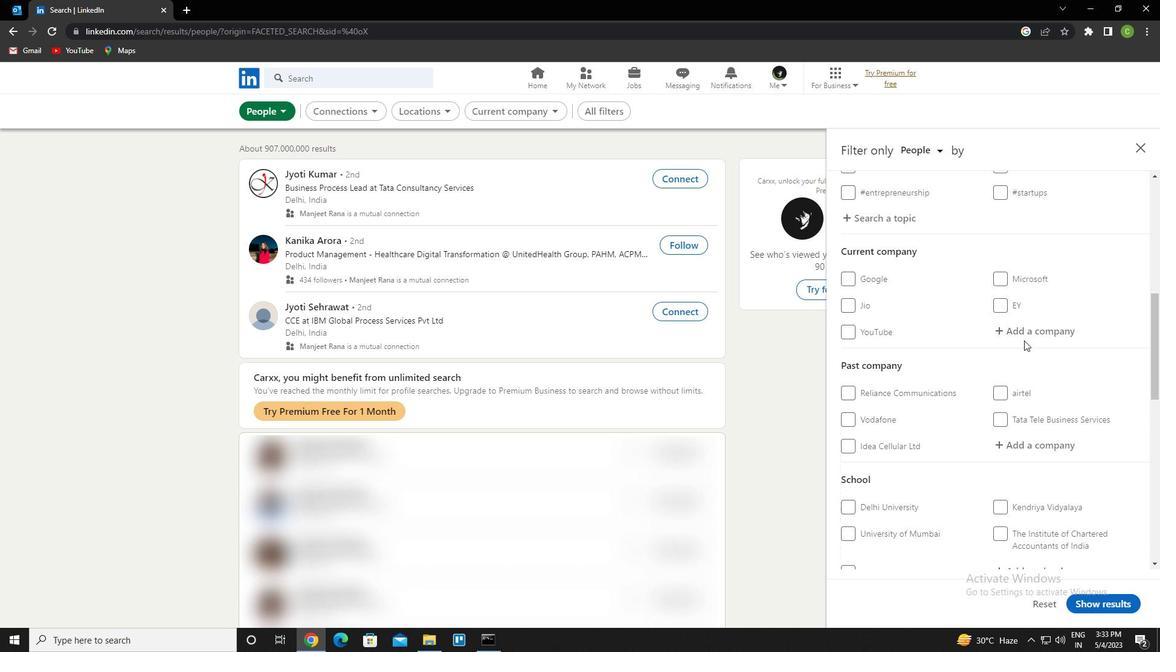 
Action: Mouse pressed left at (1030, 339)
Screenshot: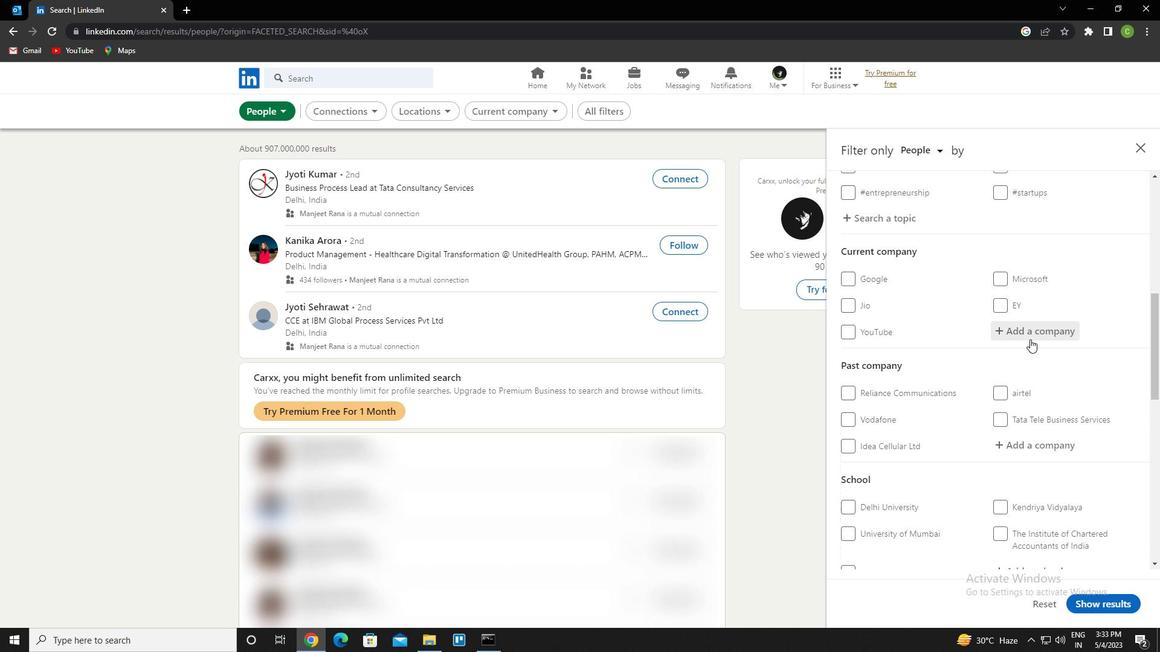 
Action: Key pressed <Key.caps_lock>m<Key.caps_lock>arcure<Key.backspace>a<Key.down><Key.enter>
Screenshot: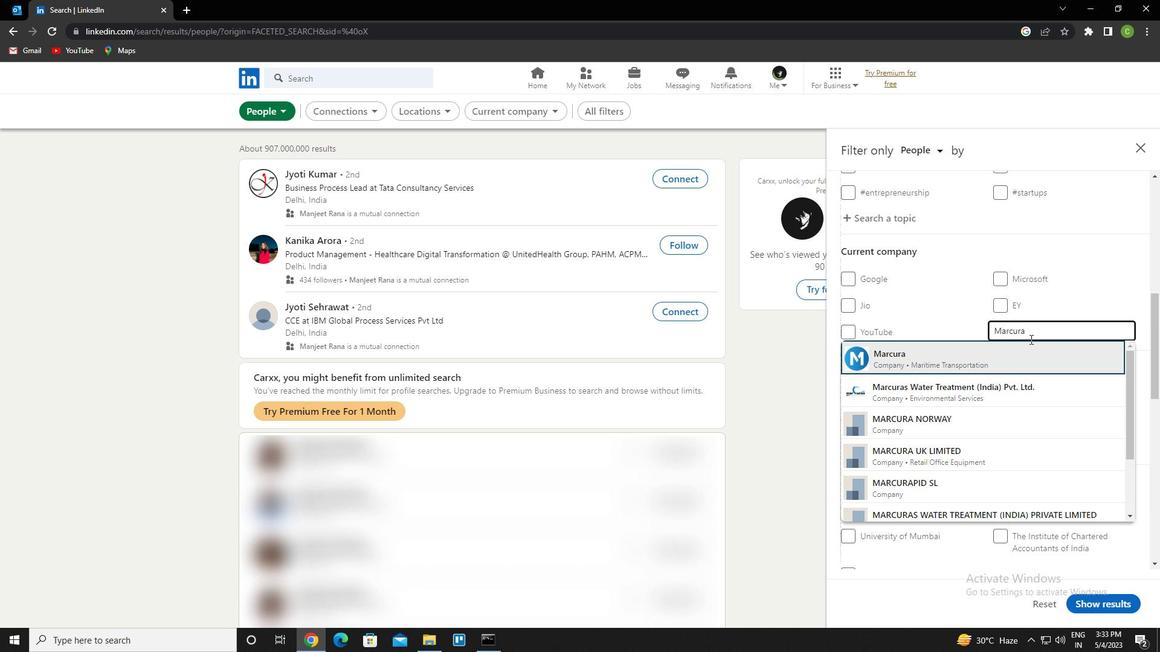 
Action: Mouse scrolled (1030, 339) with delta (0, 0)
Screenshot: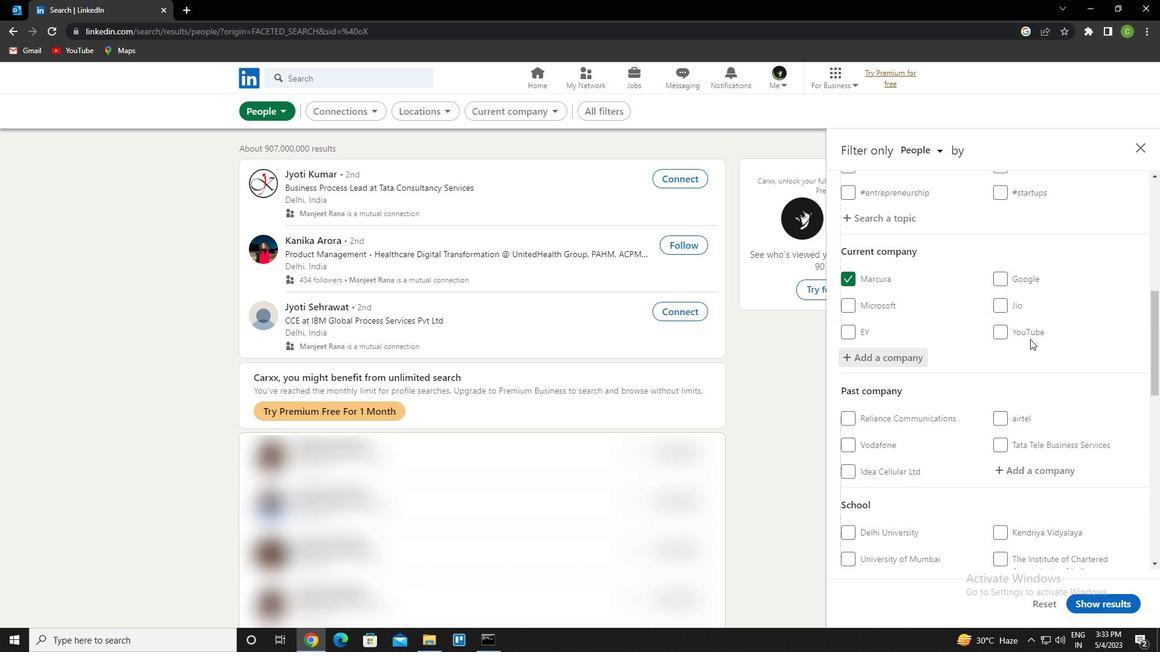 
Action: Mouse scrolled (1030, 339) with delta (0, 0)
Screenshot: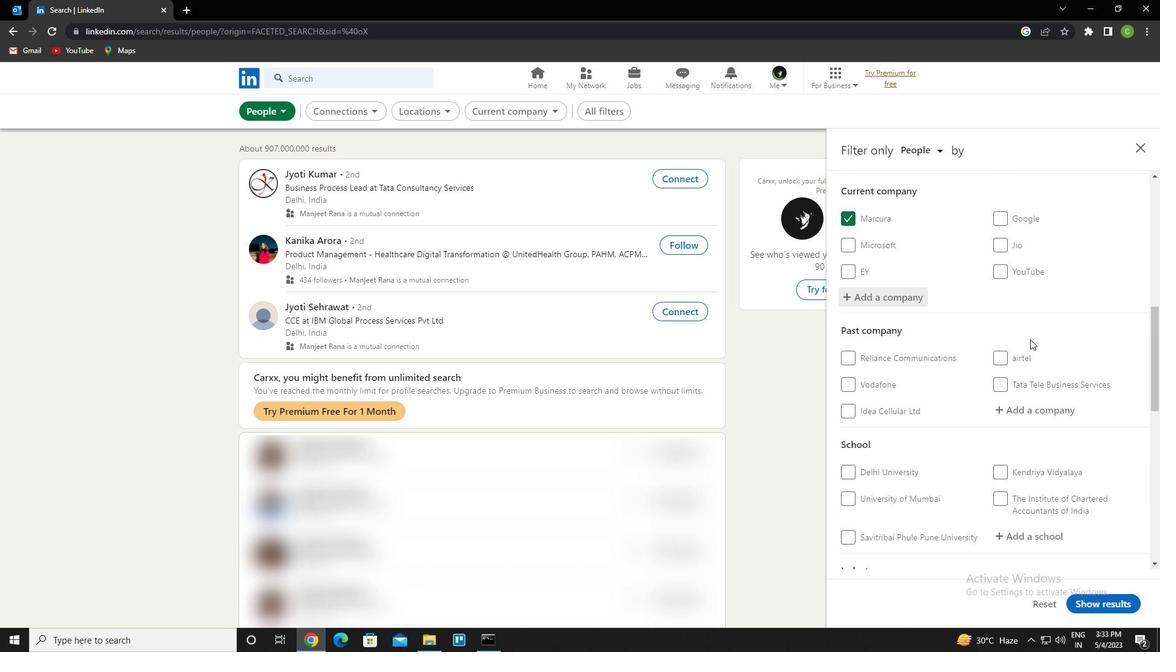 
Action: Mouse moved to (1027, 351)
Screenshot: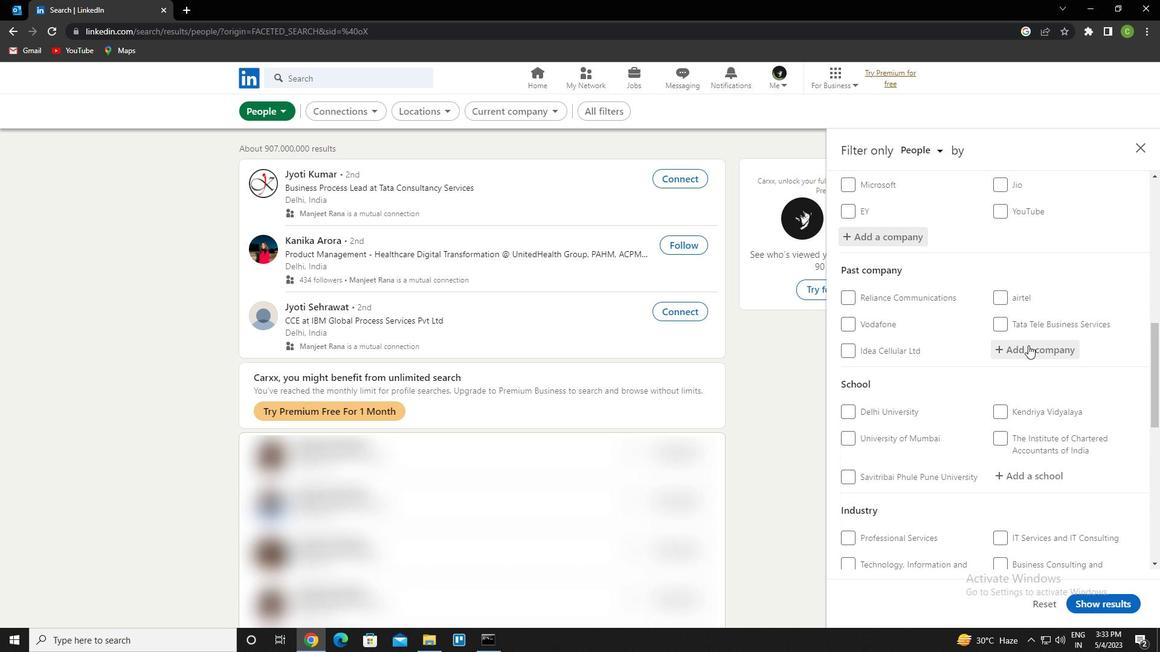 
Action: Mouse scrolled (1027, 351) with delta (0, 0)
Screenshot: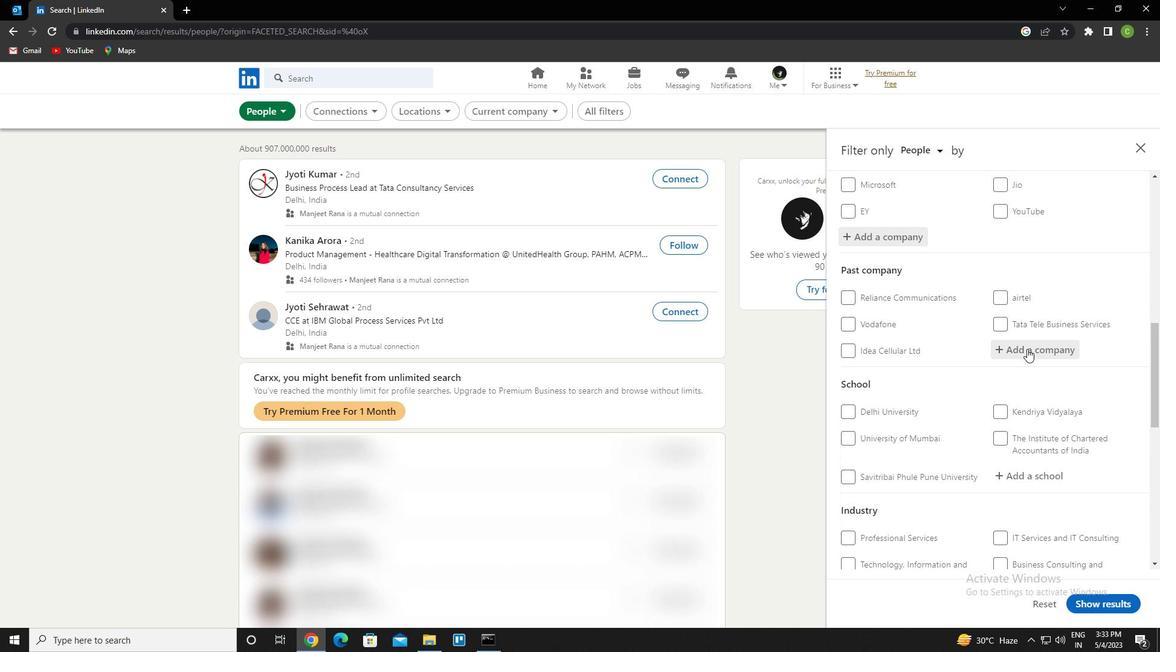 
Action: Mouse scrolled (1027, 351) with delta (0, 0)
Screenshot: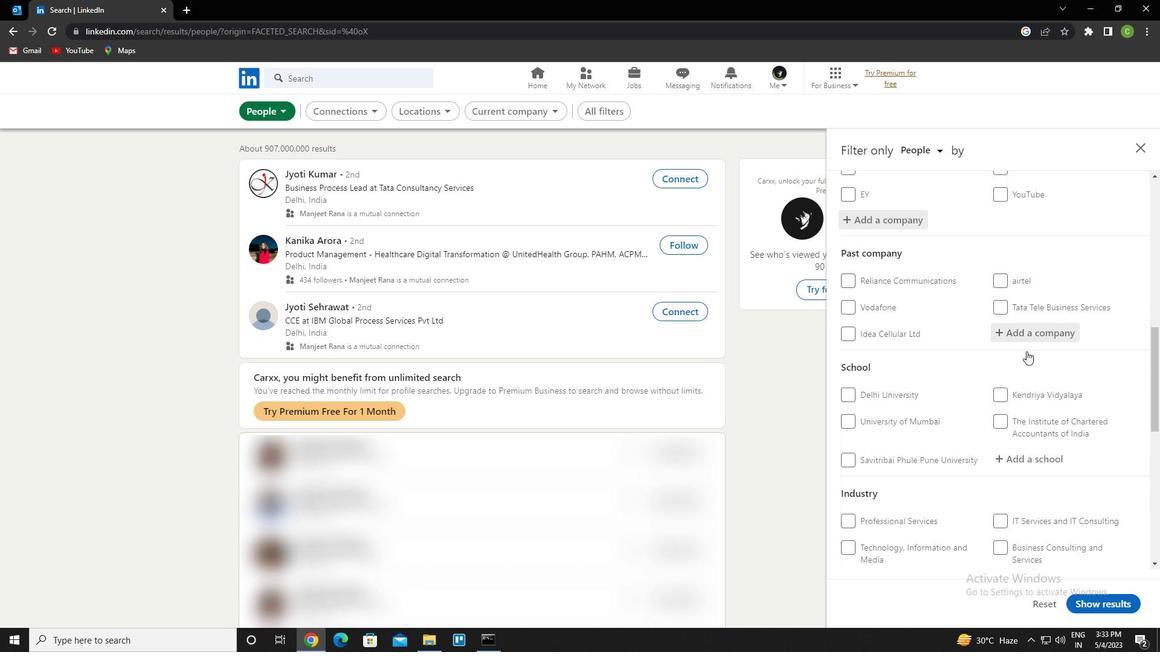 
Action: Mouse moved to (1037, 358)
Screenshot: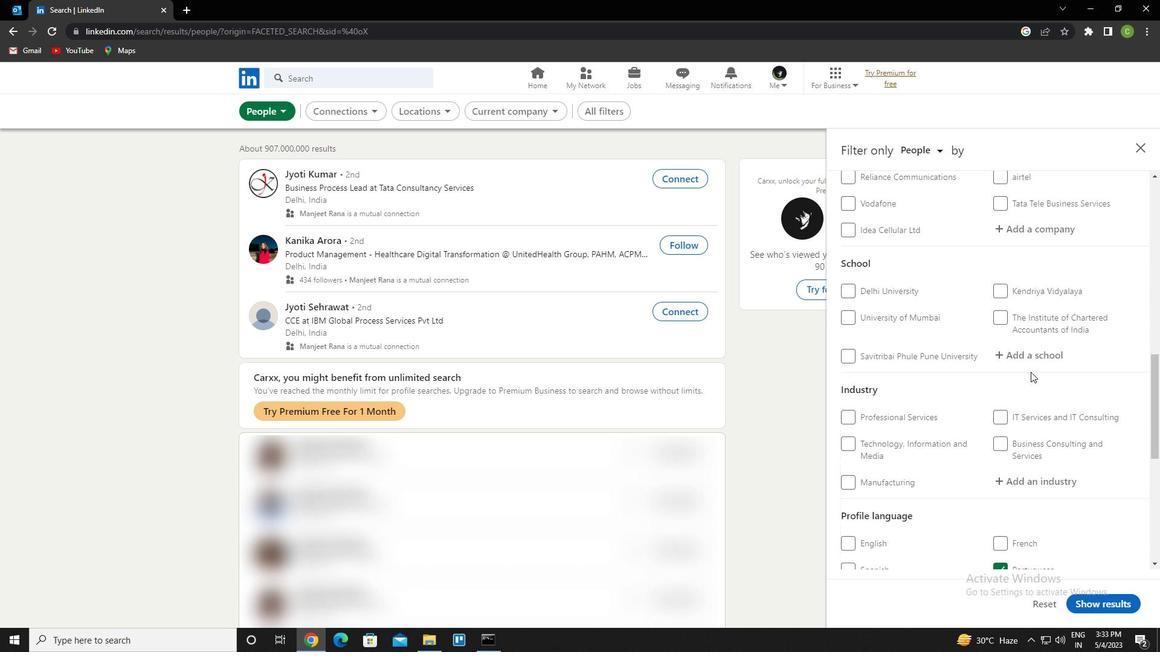 
Action: Mouse pressed left at (1037, 358)
Screenshot: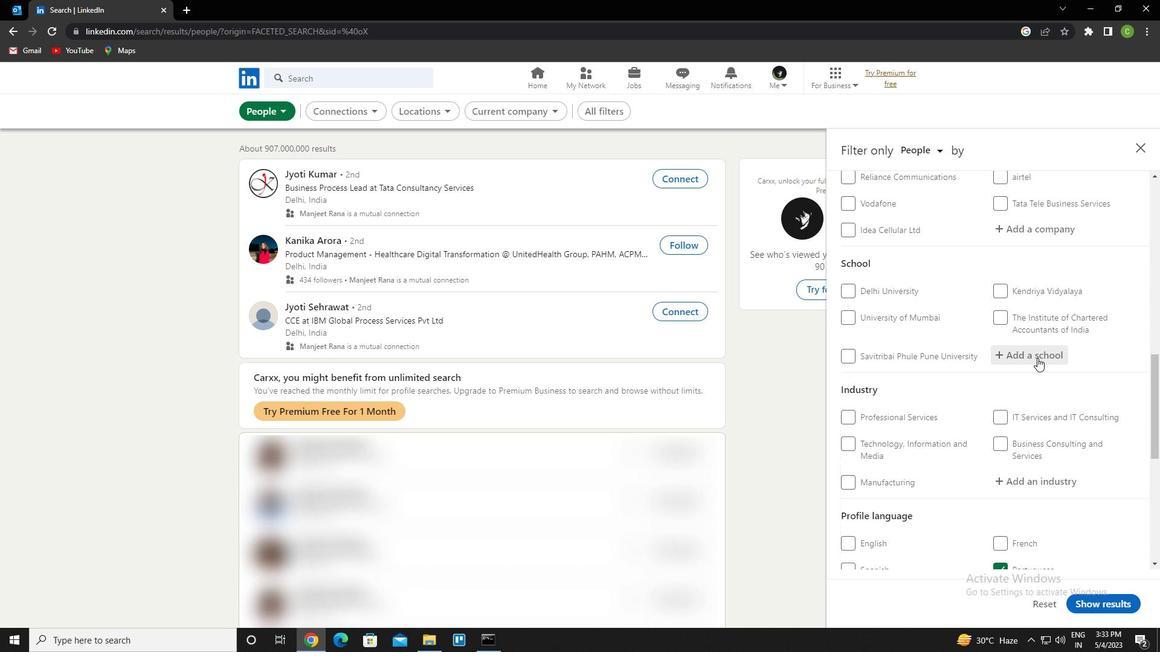 
Action: Key pressed <Key.caps_lock>d<Key.caps_lock>eogiri<Key.space>college<Key.space>aurangabad<Key.down><Key.enter>
Screenshot: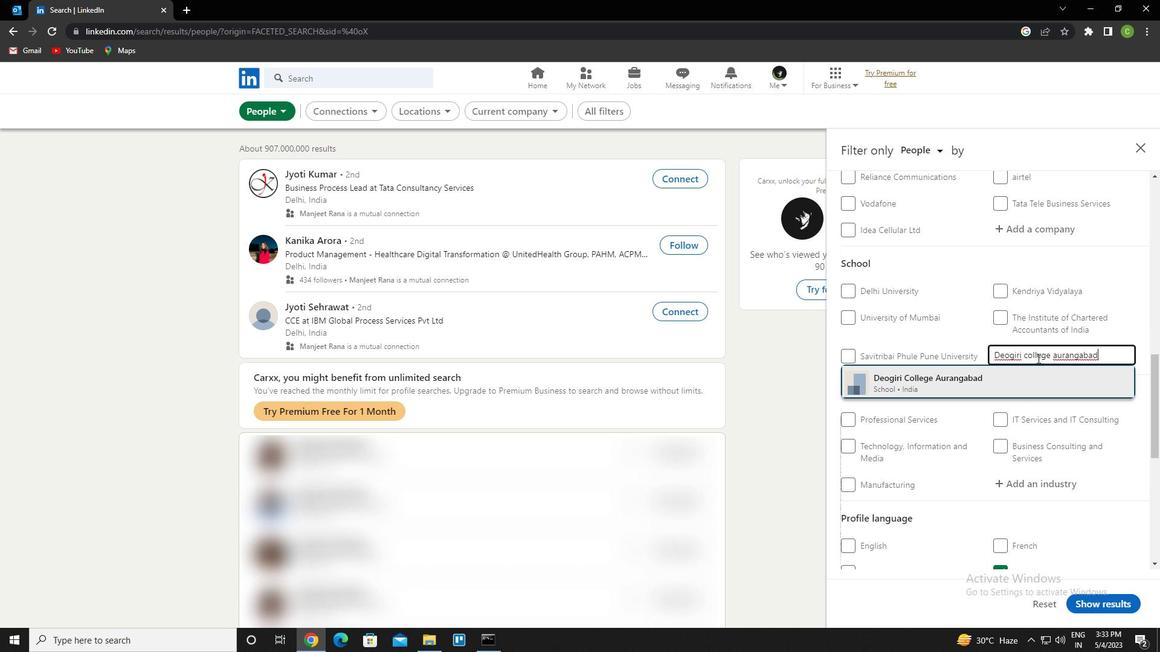 
Action: Mouse moved to (1035, 299)
Screenshot: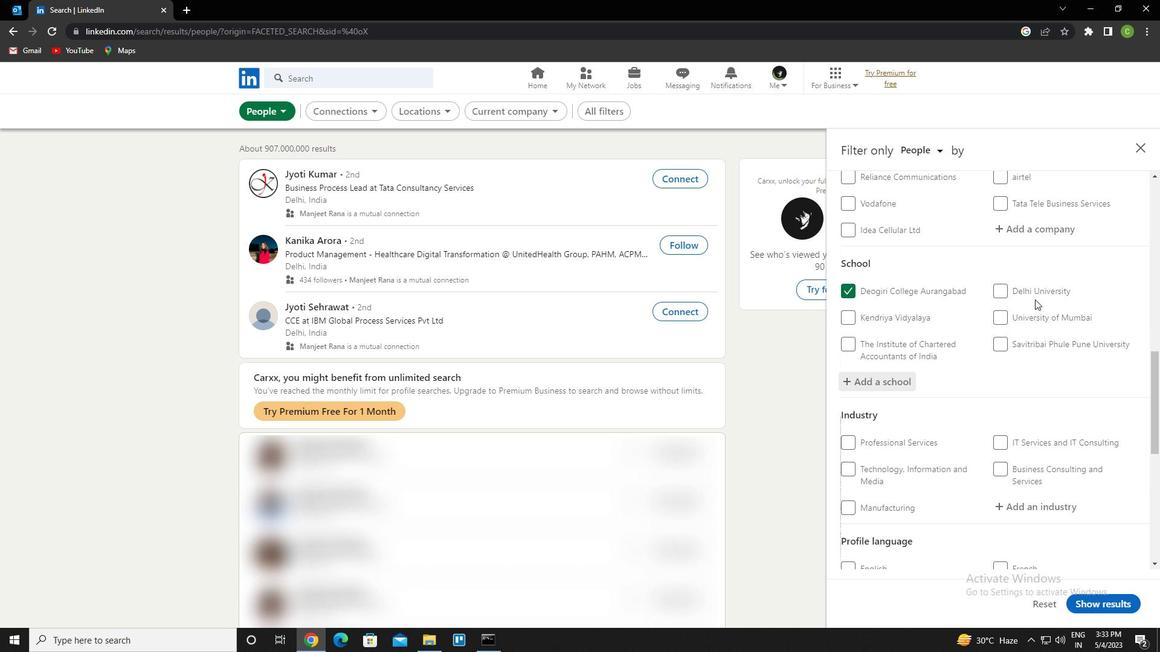 
Action: Mouse scrolled (1035, 299) with delta (0, 0)
Screenshot: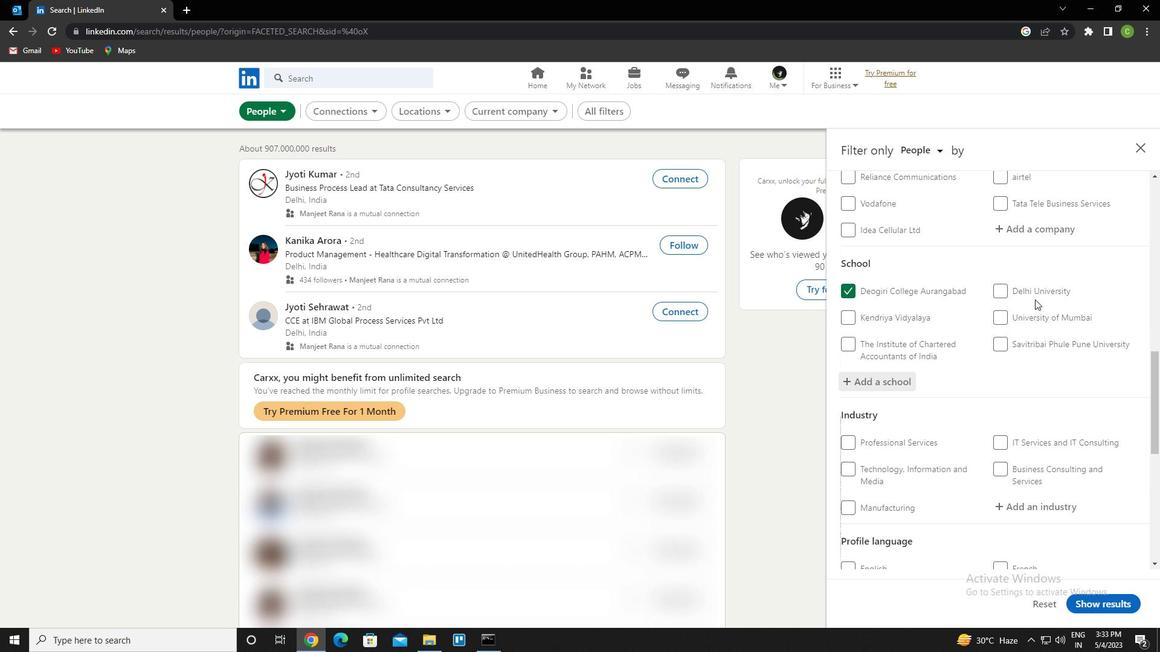 
Action: Mouse moved to (1026, 307)
Screenshot: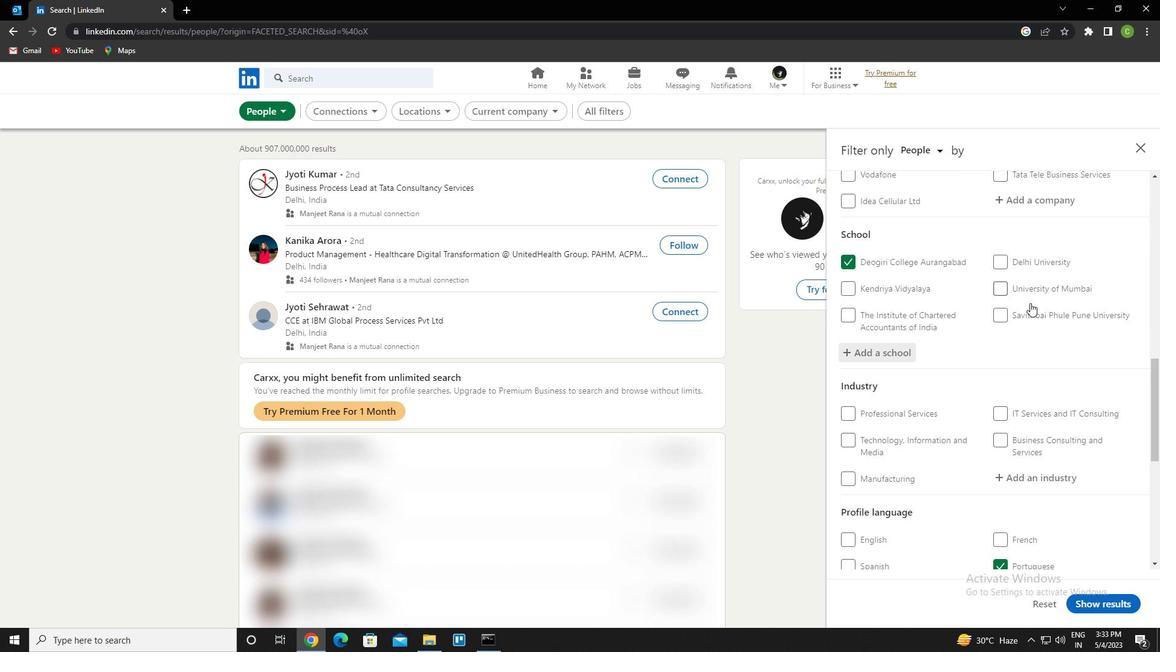 
Action: Mouse scrolled (1026, 306) with delta (0, 0)
Screenshot: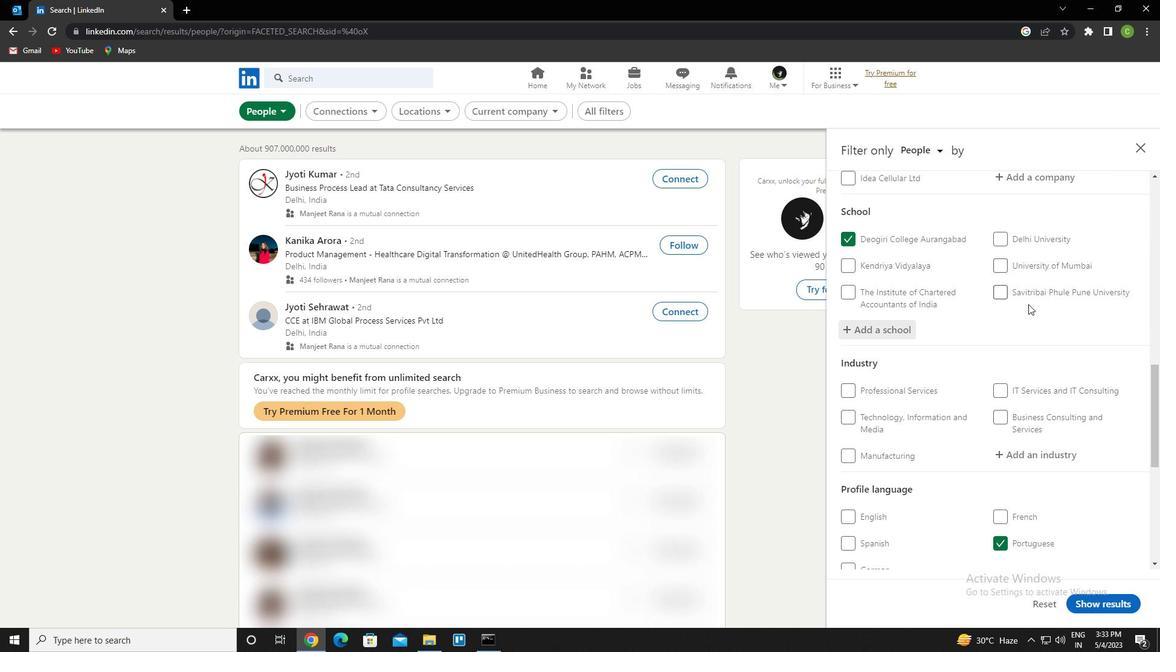 
Action: Mouse moved to (1025, 307)
Screenshot: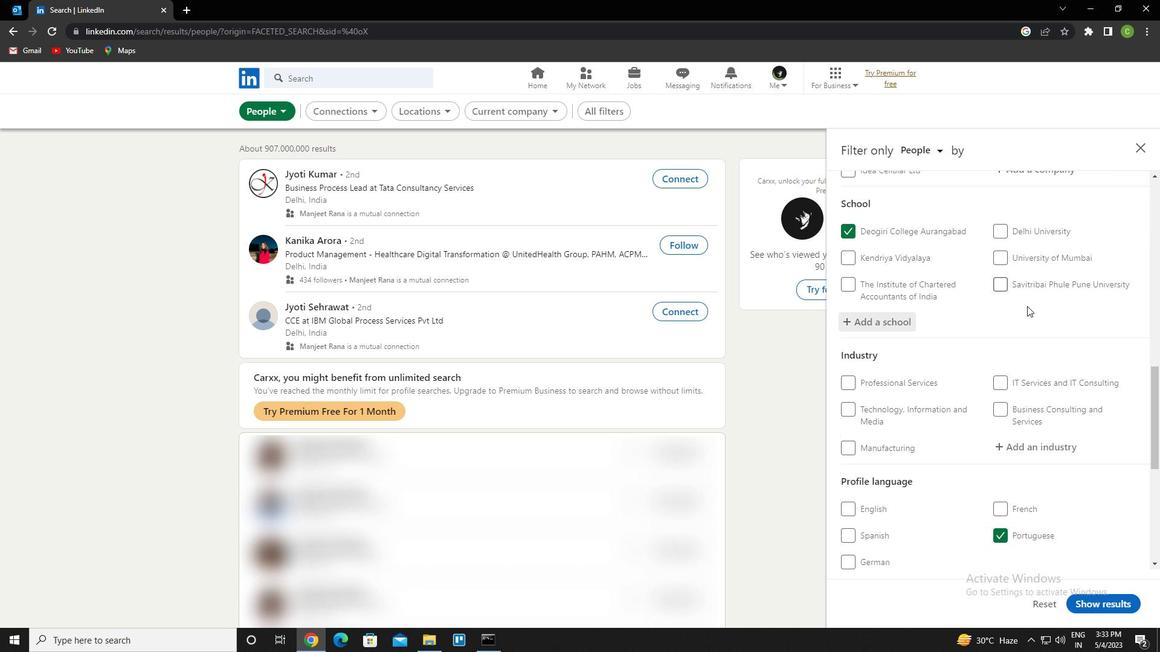 
Action: Mouse scrolled (1025, 307) with delta (0, 0)
Screenshot: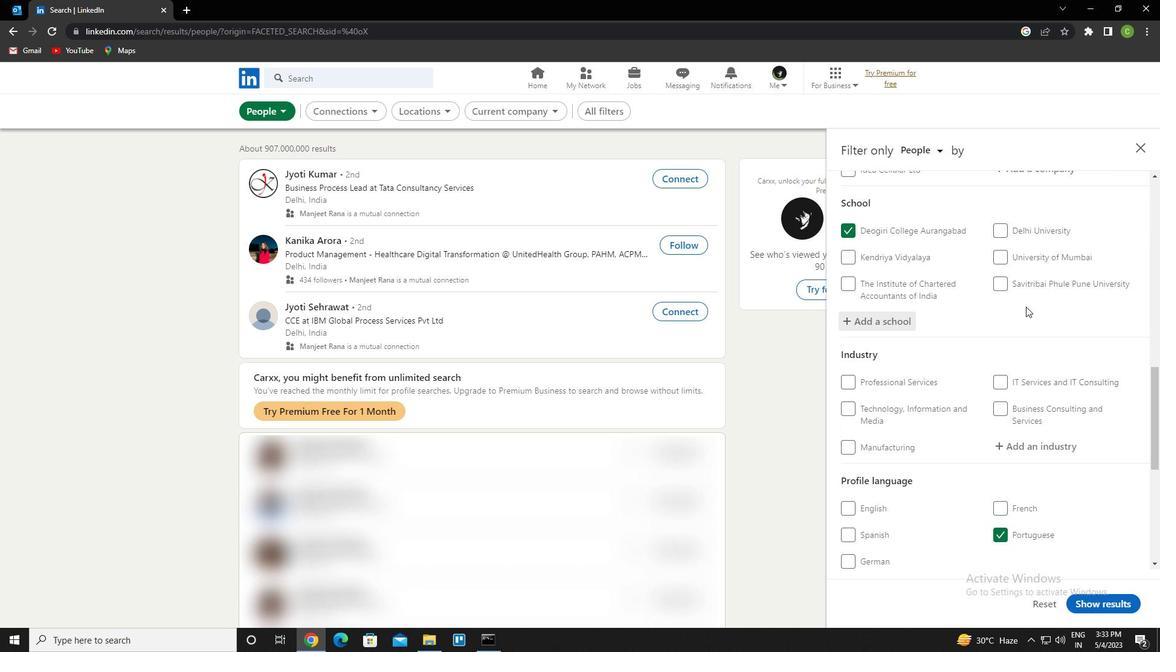 
Action: Mouse moved to (1030, 321)
Screenshot: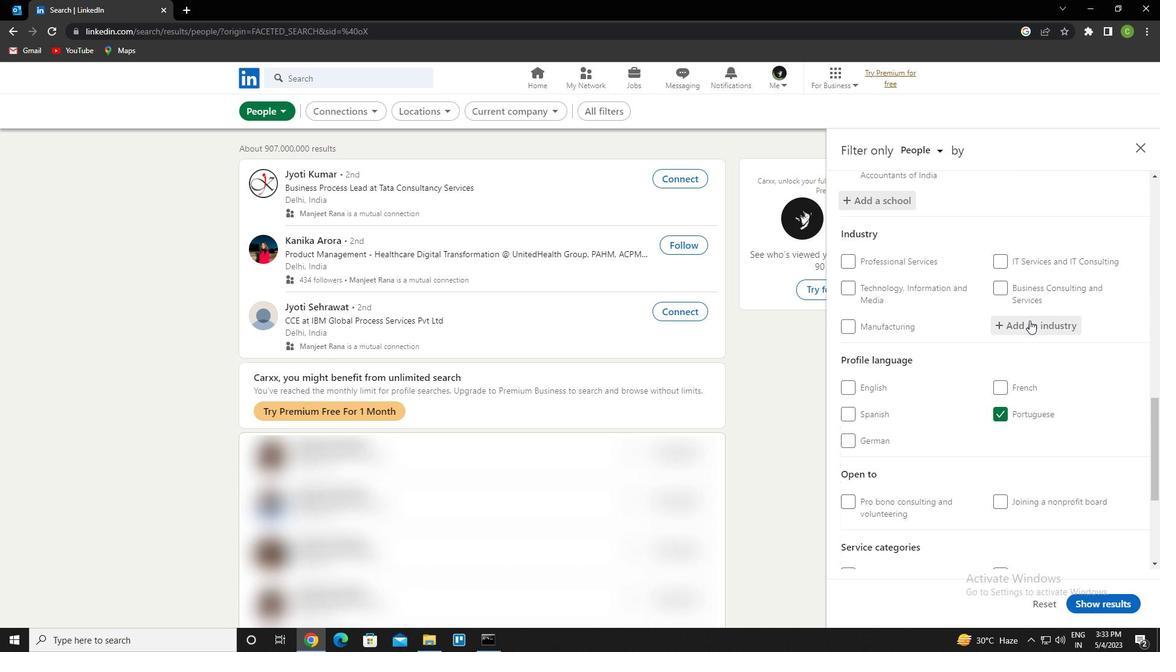 
Action: Mouse pressed left at (1030, 321)
Screenshot: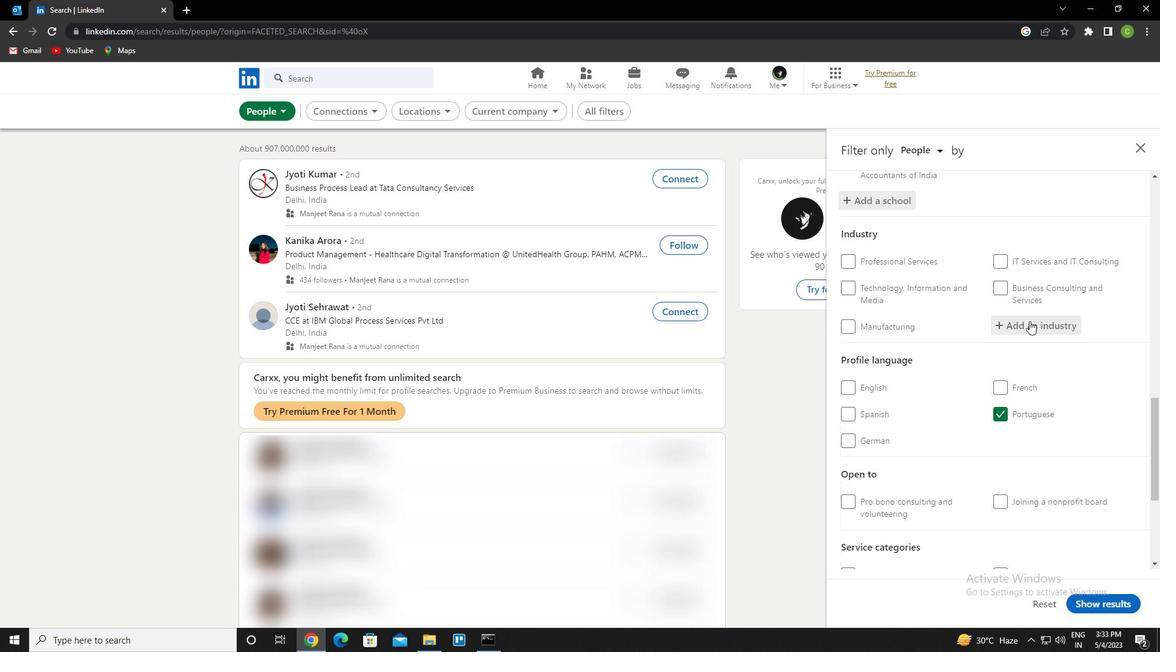 
Action: Key pressed <Key.caps_lock>c<Key.caps_lock>ircuses<Key.down><Key.enter>
Screenshot: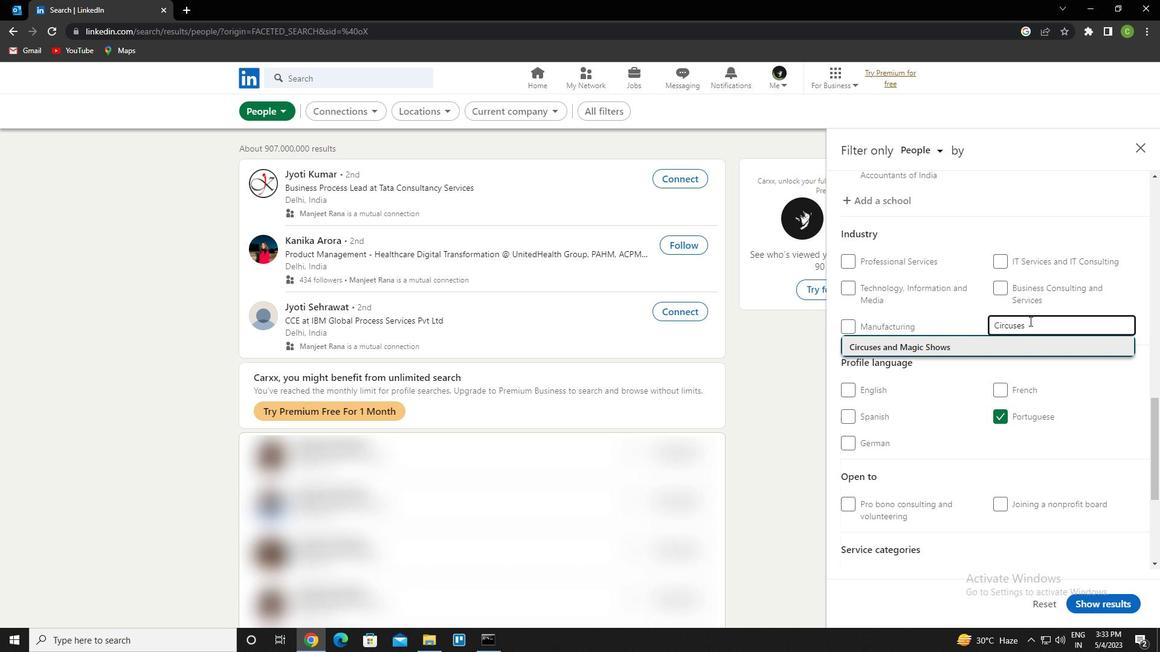 
Action: Mouse moved to (1073, 286)
Screenshot: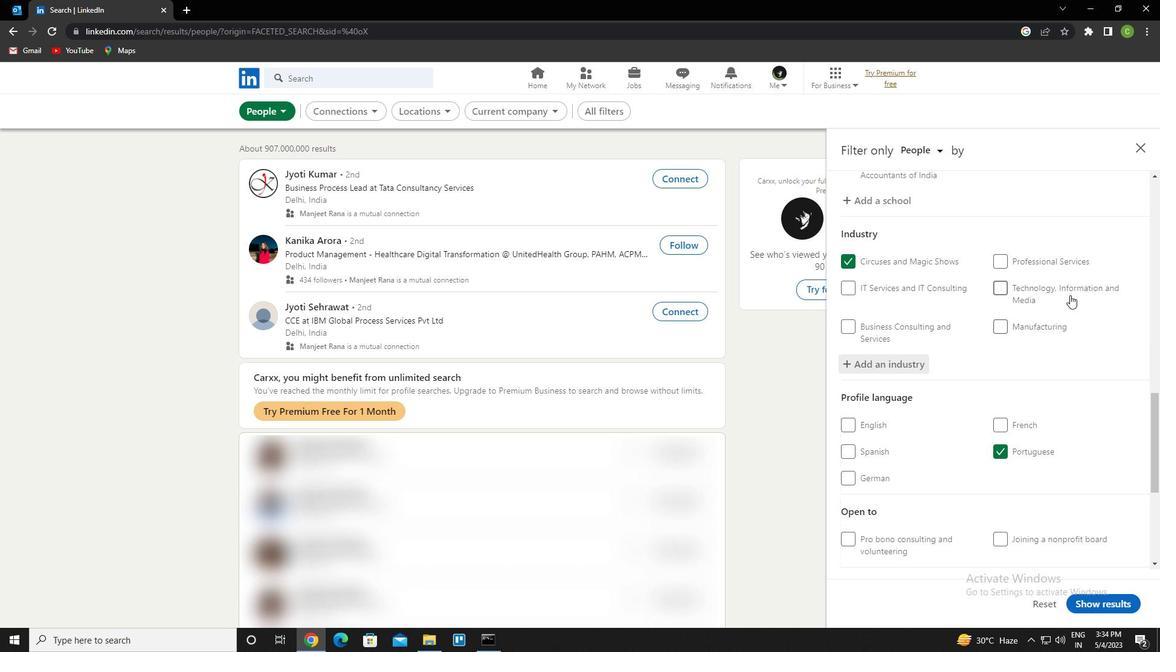 
Action: Mouse scrolled (1073, 285) with delta (0, 0)
Screenshot: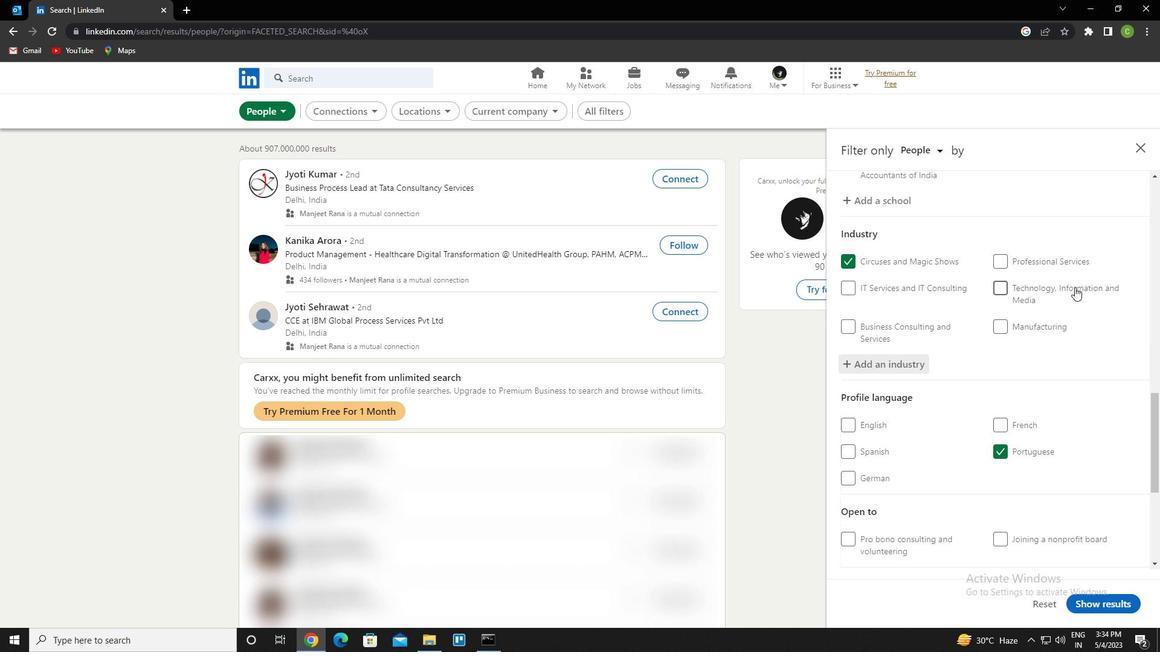 
Action: Mouse scrolled (1073, 285) with delta (0, 0)
Screenshot: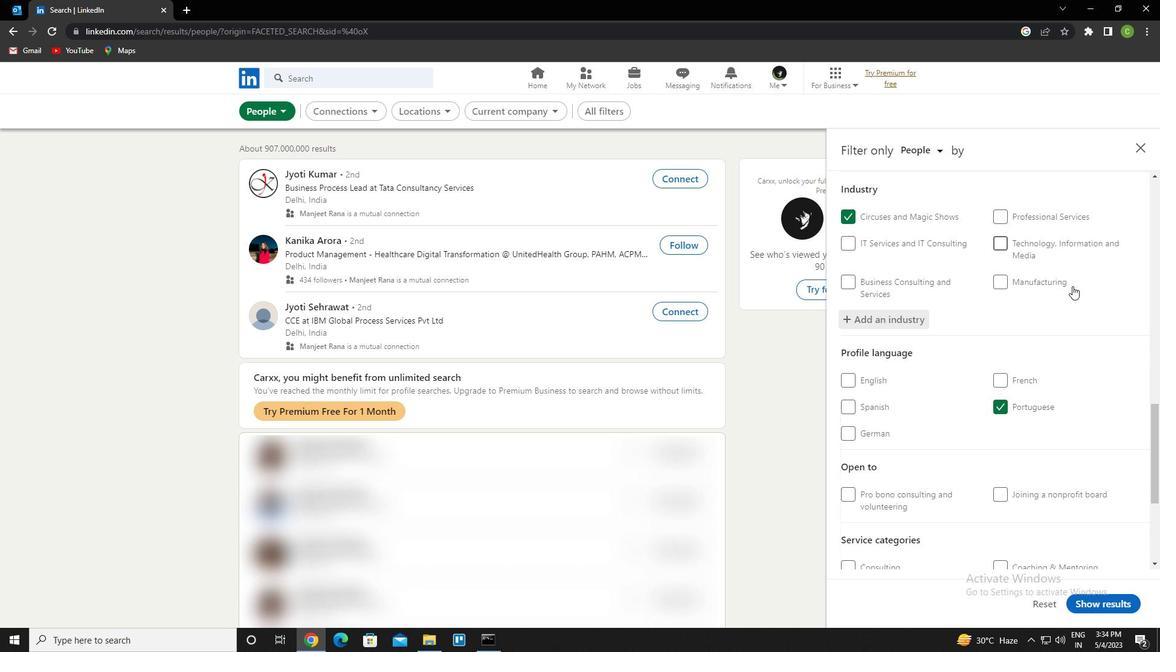 
Action: Mouse moved to (1065, 292)
Screenshot: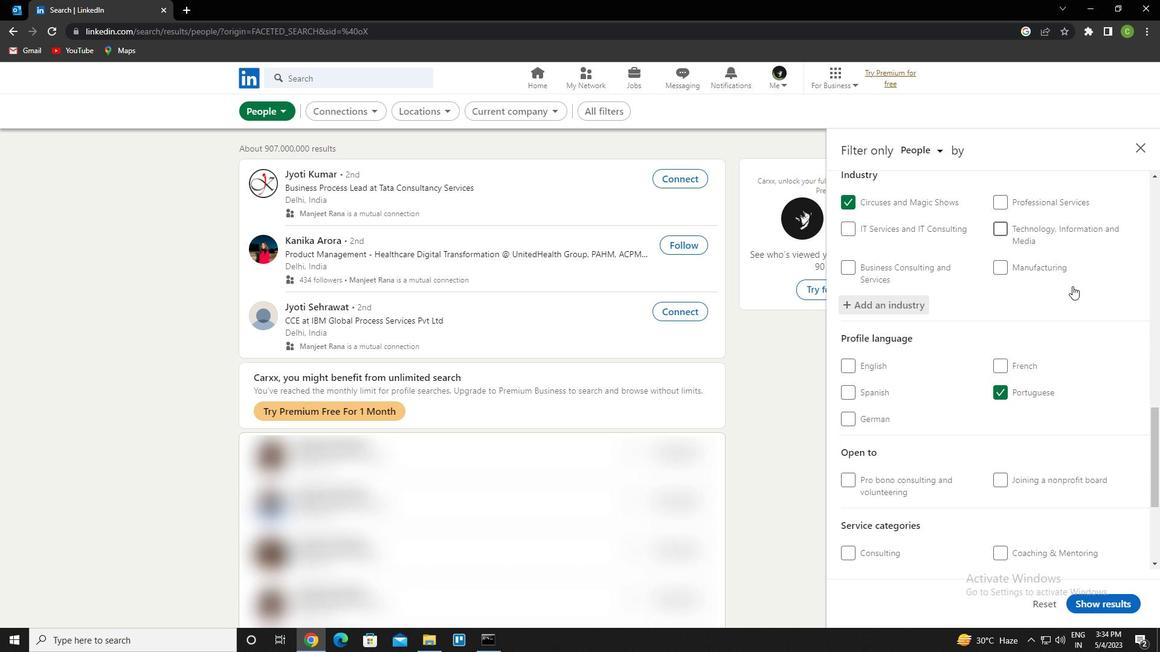 
Action: Mouse scrolled (1065, 291) with delta (0, 0)
Screenshot: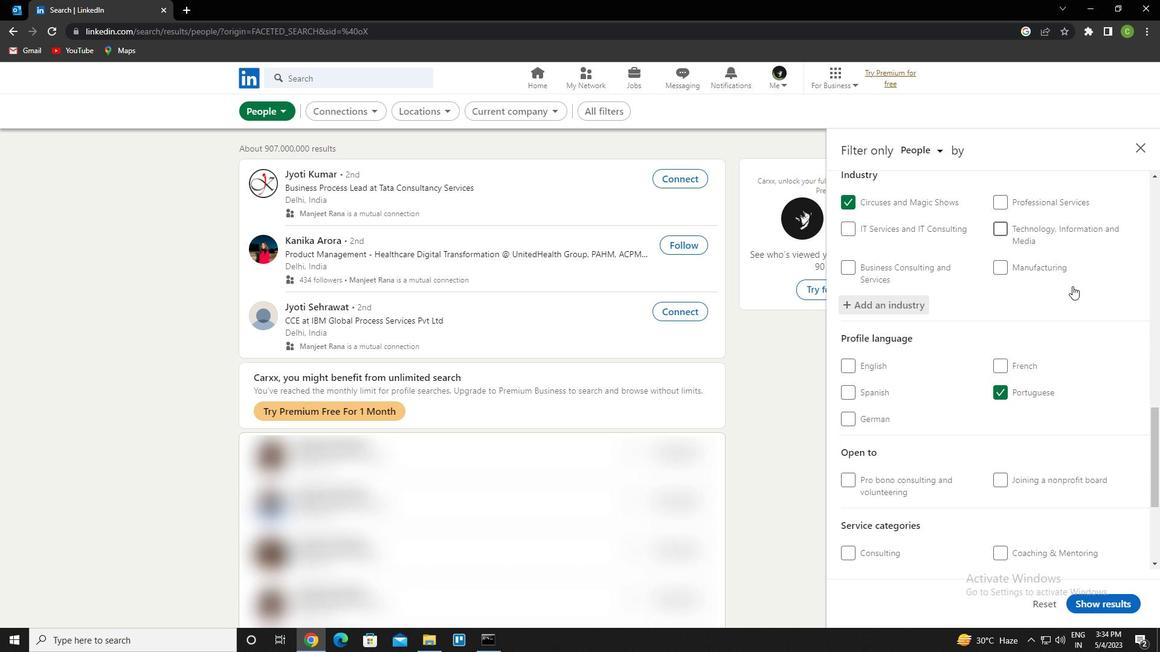 
Action: Mouse moved to (1060, 298)
Screenshot: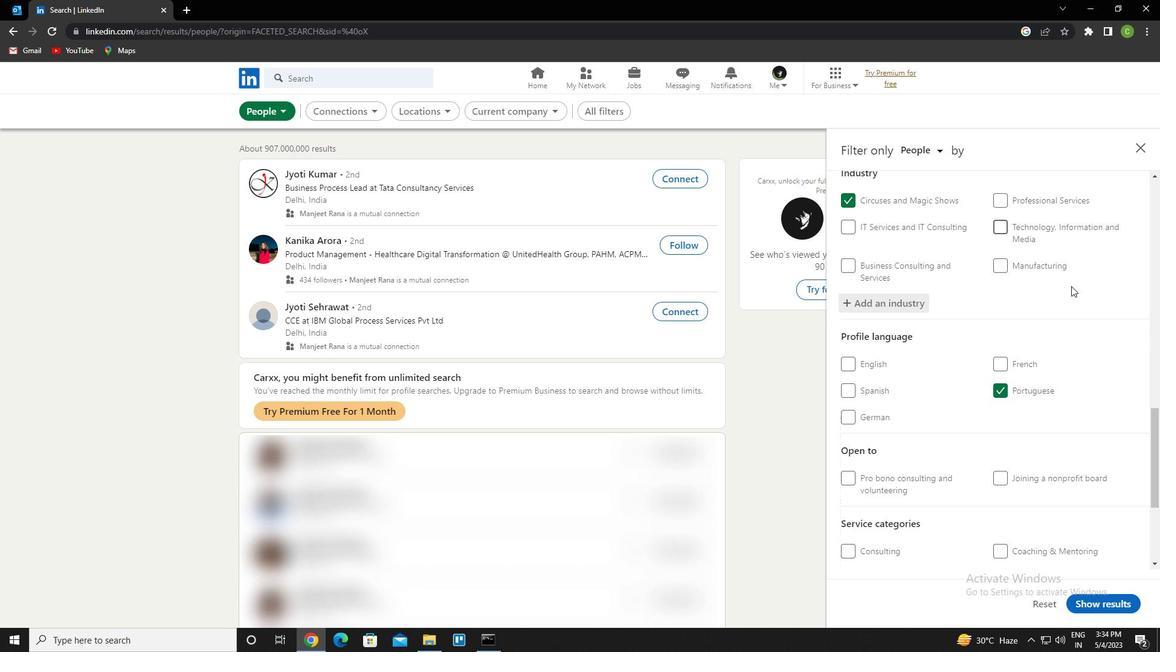 
Action: Mouse scrolled (1060, 297) with delta (0, 0)
Screenshot: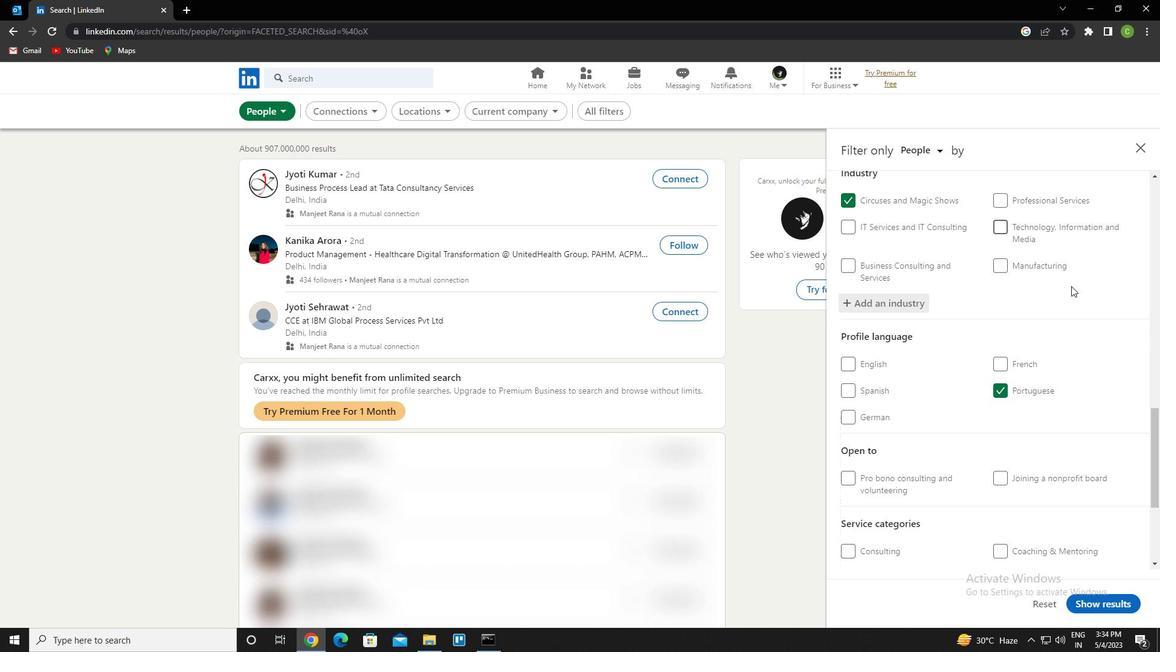 
Action: Mouse moved to (1031, 425)
Screenshot: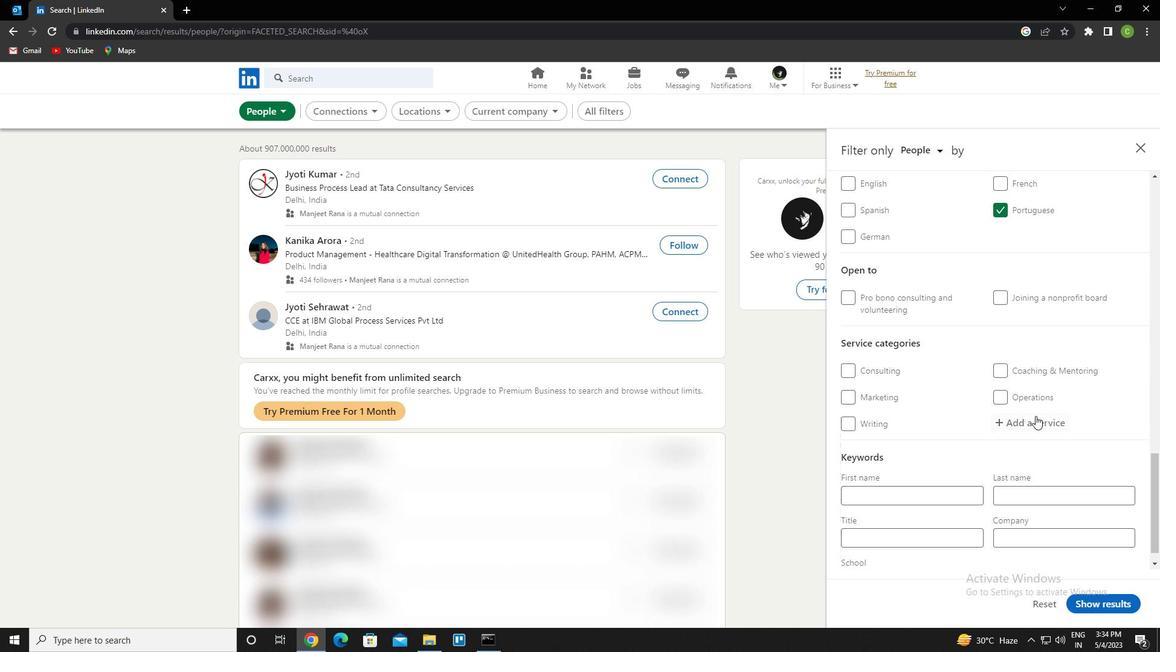 
Action: Mouse pressed left at (1031, 425)
Screenshot: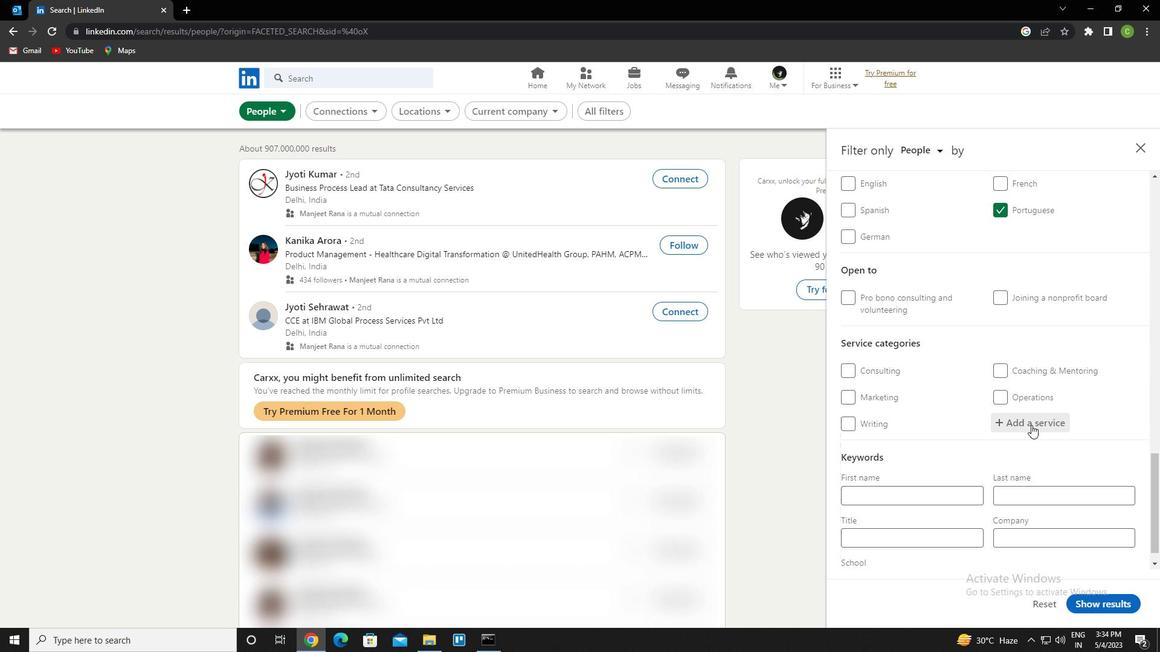 
Action: Key pressed nonprofit<Key.space>consulting<Key.down><Key.enter>
Screenshot: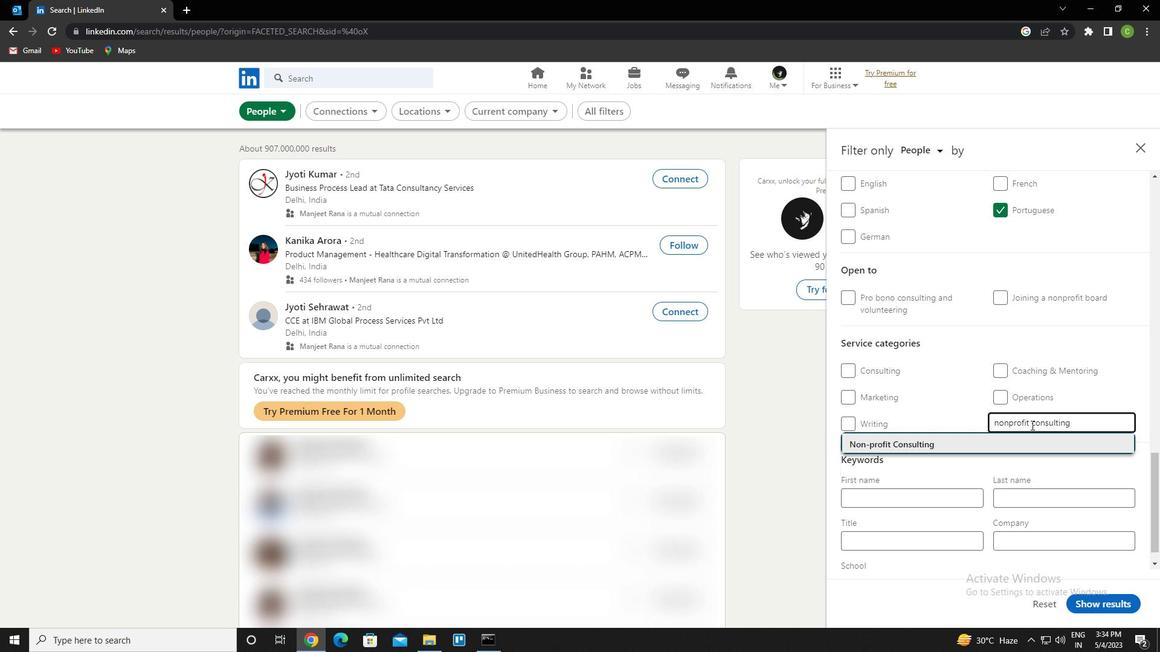 
Action: Mouse scrolled (1031, 424) with delta (0, 0)
Screenshot: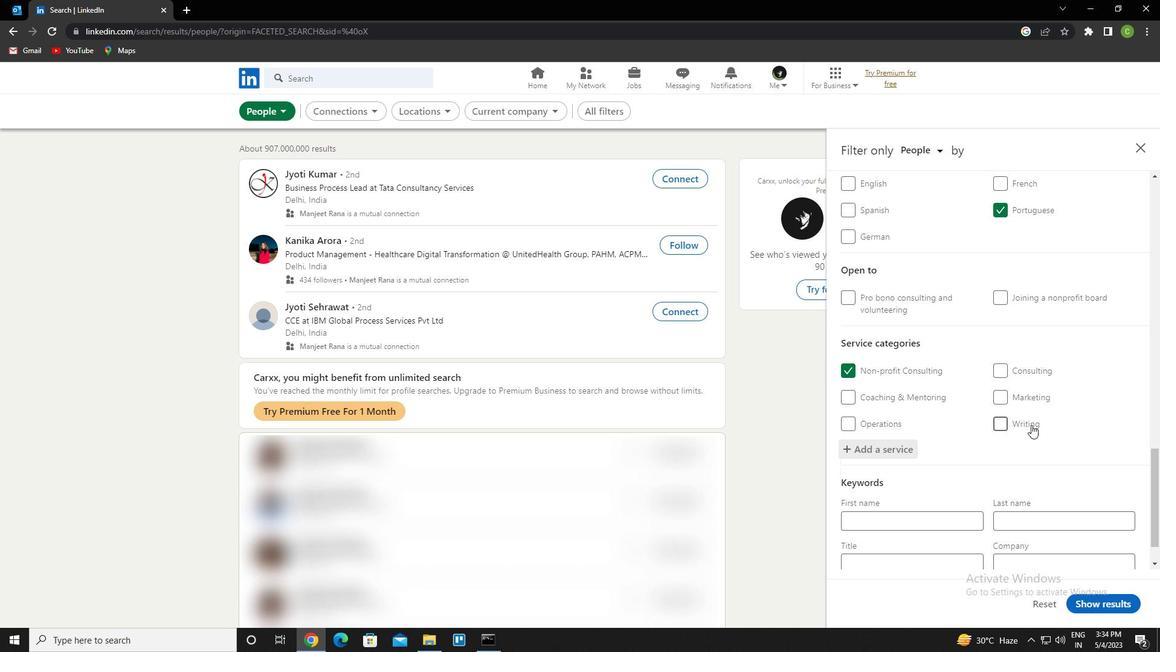 
Action: Mouse scrolled (1031, 424) with delta (0, 0)
Screenshot: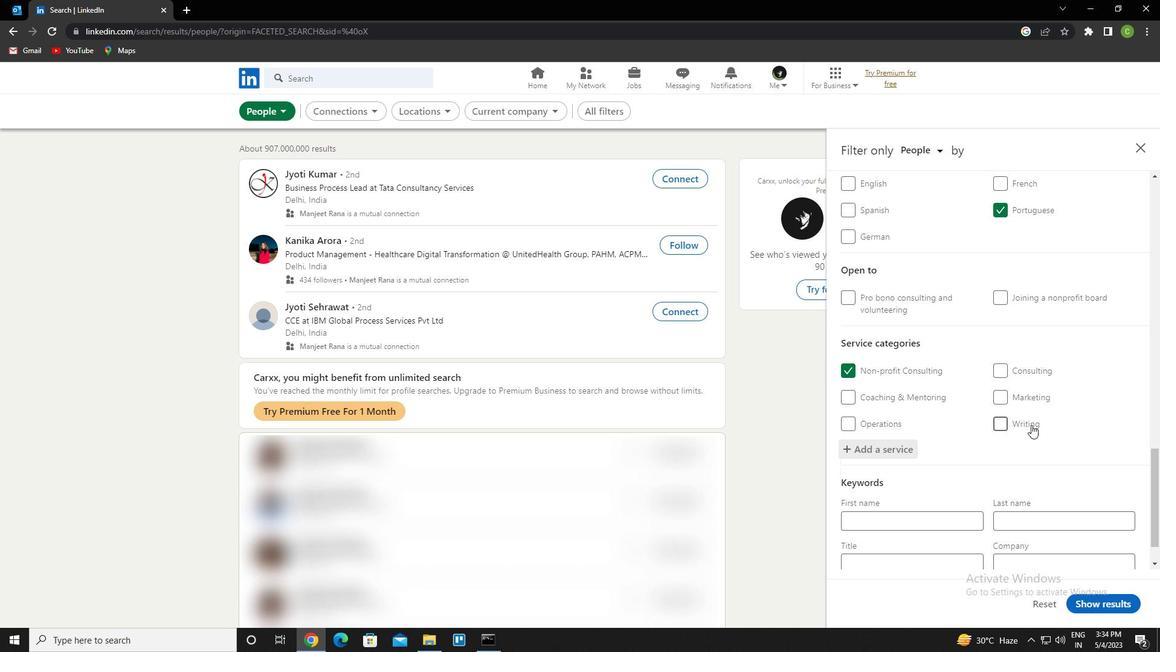 
Action: Mouse scrolled (1031, 424) with delta (0, 0)
Screenshot: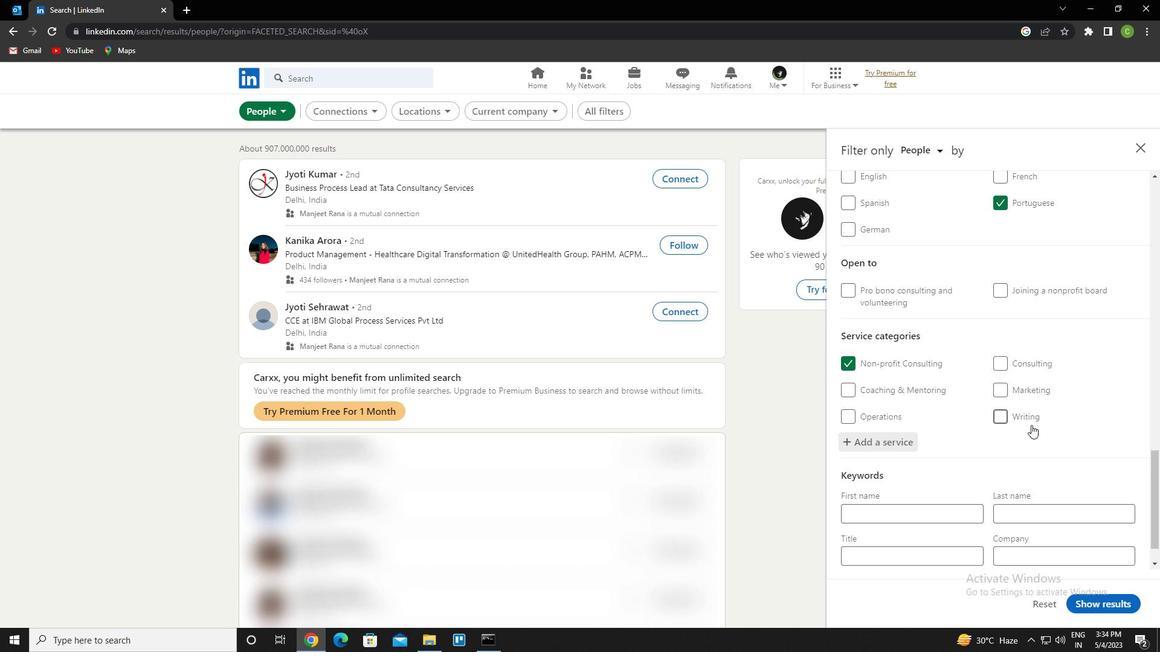 
Action: Mouse scrolled (1031, 424) with delta (0, 0)
Screenshot: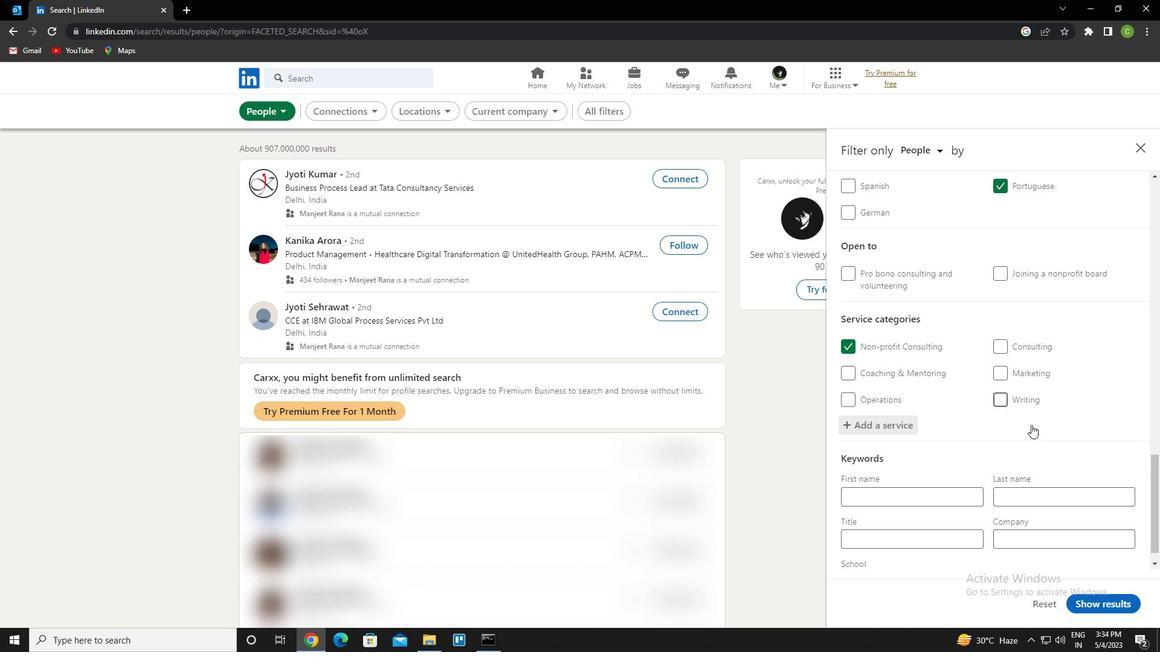 
Action: Mouse scrolled (1031, 424) with delta (0, 0)
Screenshot: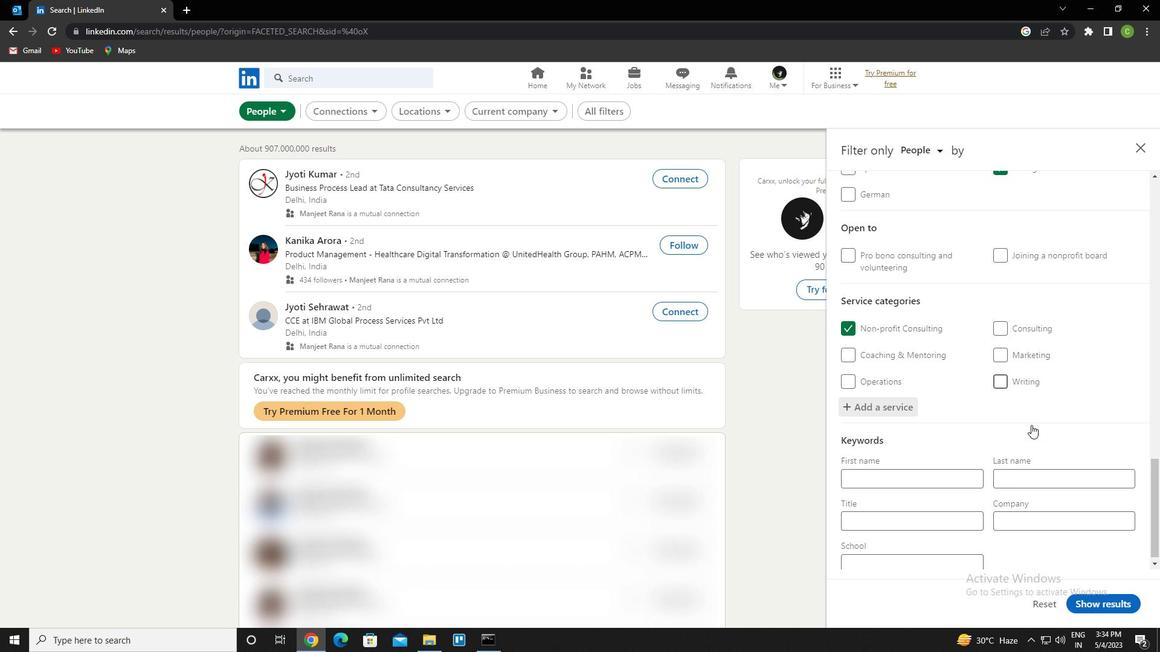 
Action: Mouse scrolled (1031, 424) with delta (0, 0)
Screenshot: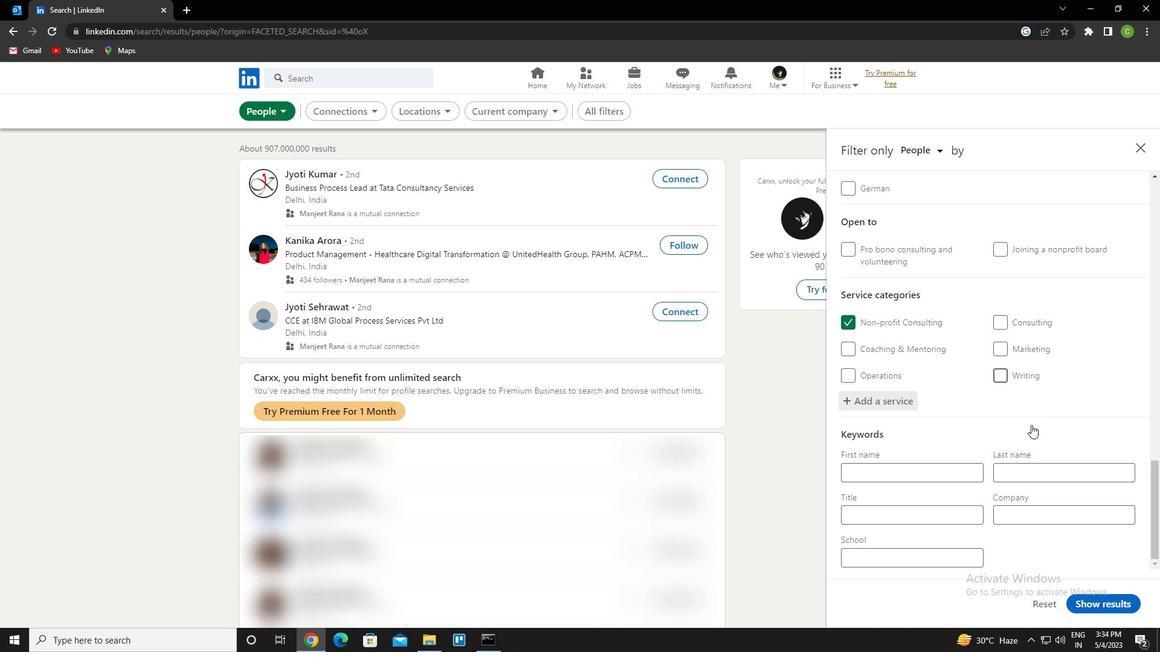 
Action: Mouse moved to (935, 522)
Screenshot: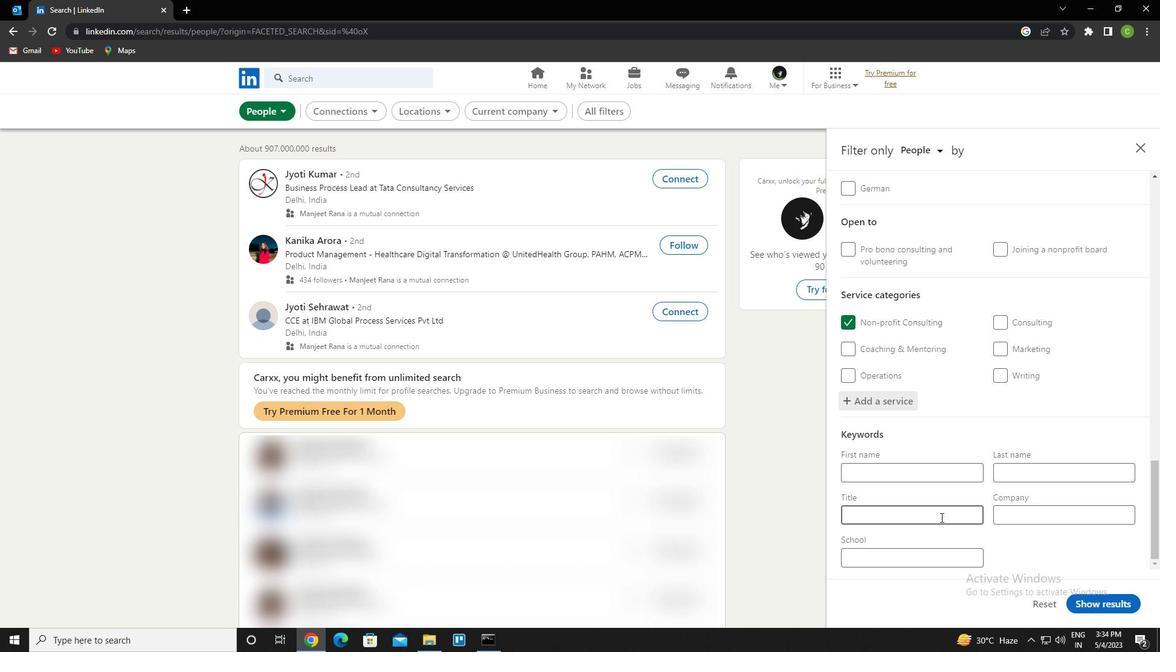 
Action: Mouse pressed left at (935, 522)
Screenshot: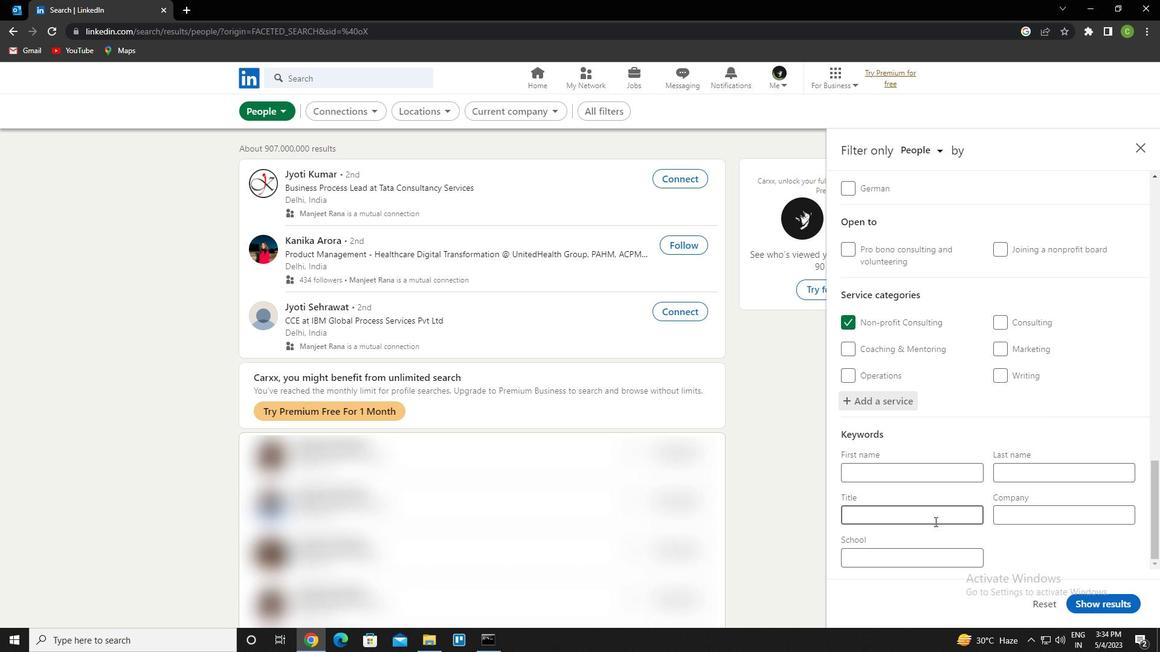 
Action: Mouse moved to (932, 519)
Screenshot: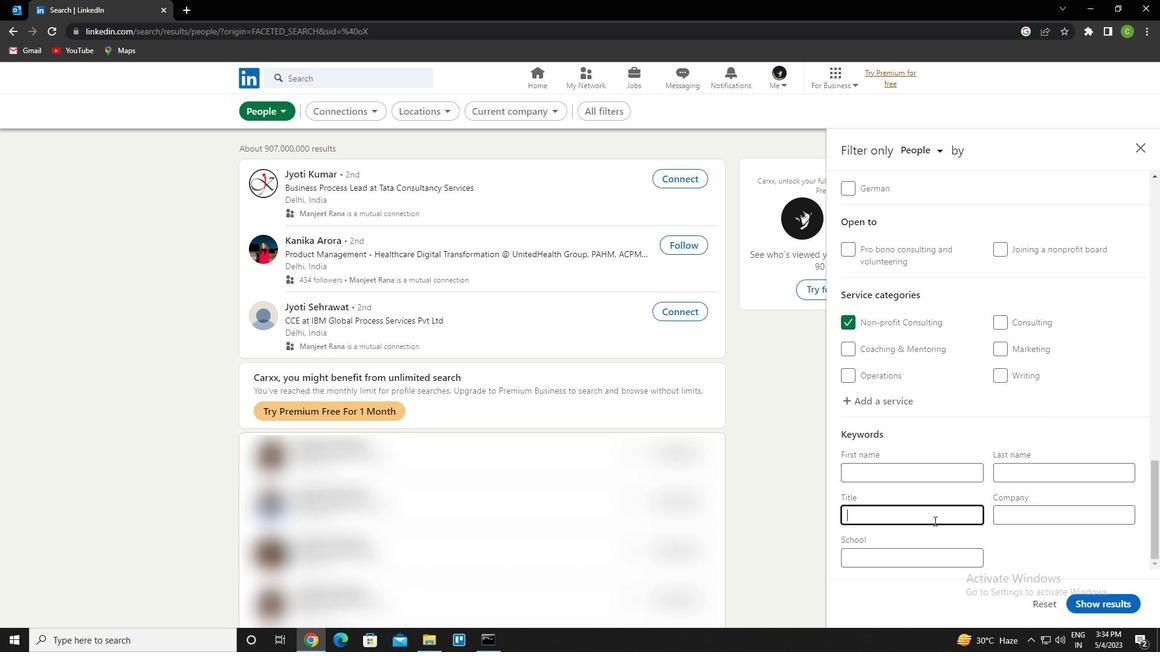
Action: Key pressed <Key.caps_lock>d<Key.caps_lock>irector<Key.space>of<Key.space>photography
Screenshot: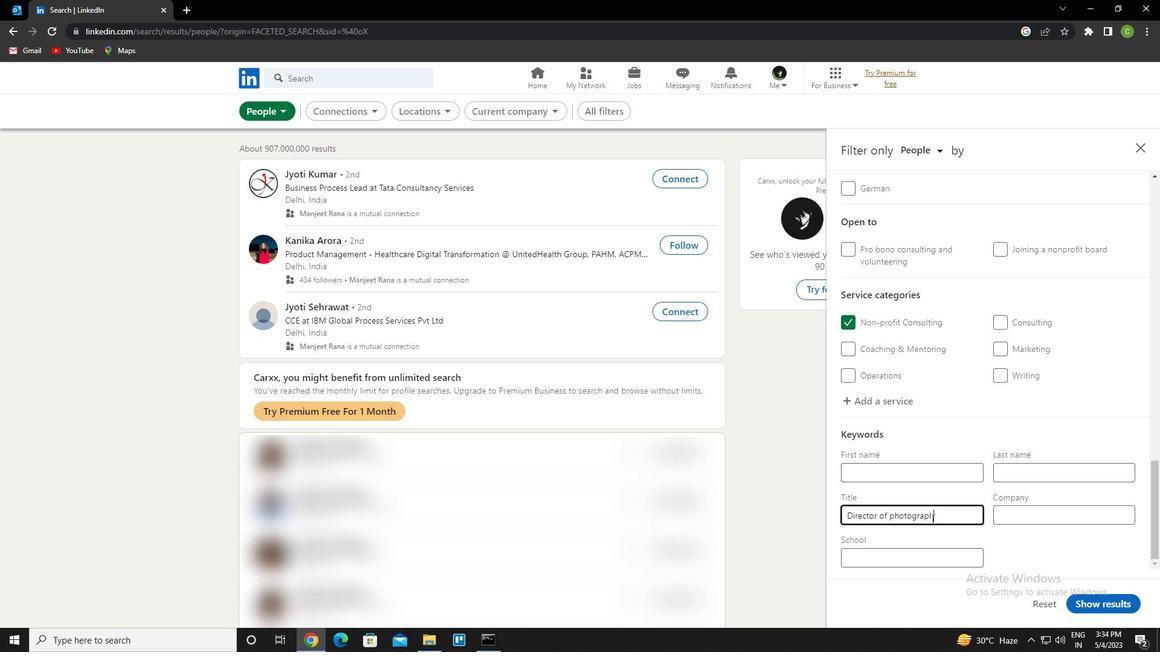 
Action: Mouse moved to (1103, 605)
Screenshot: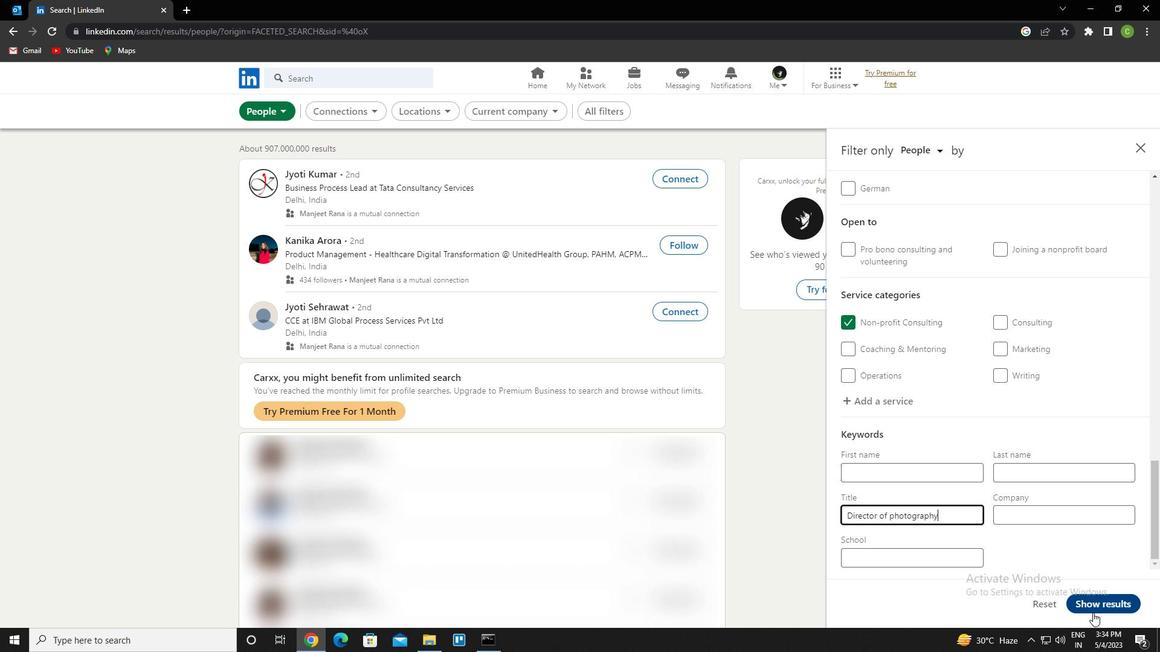 
Action: Mouse pressed left at (1103, 605)
Screenshot: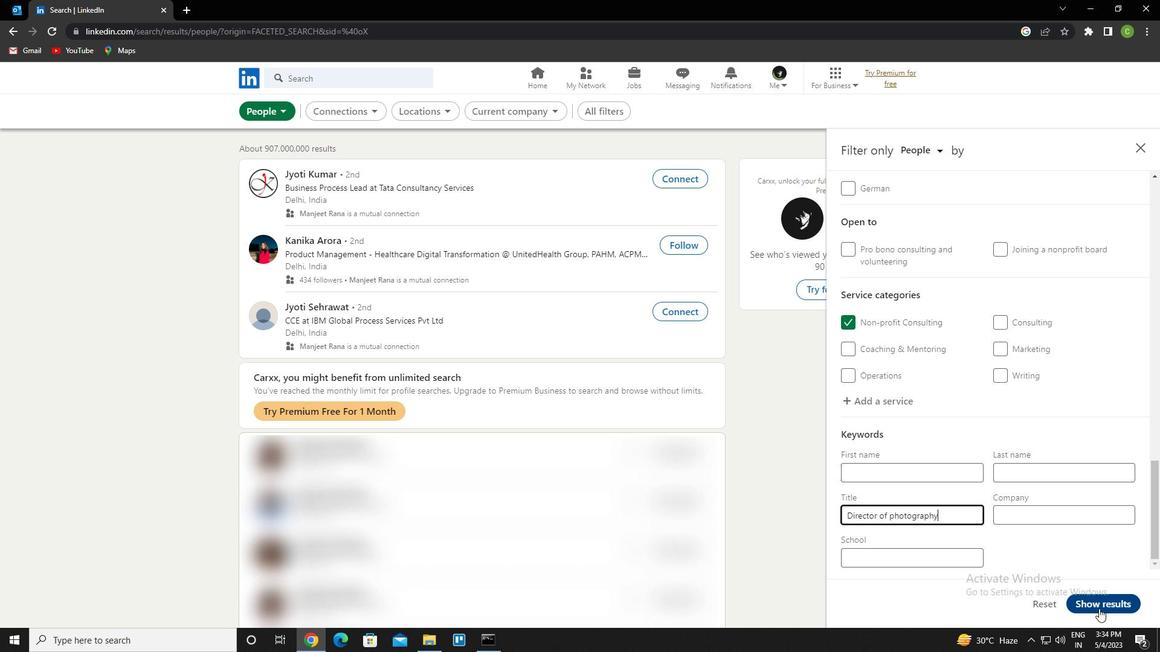 
Action: Mouse moved to (866, 444)
Screenshot: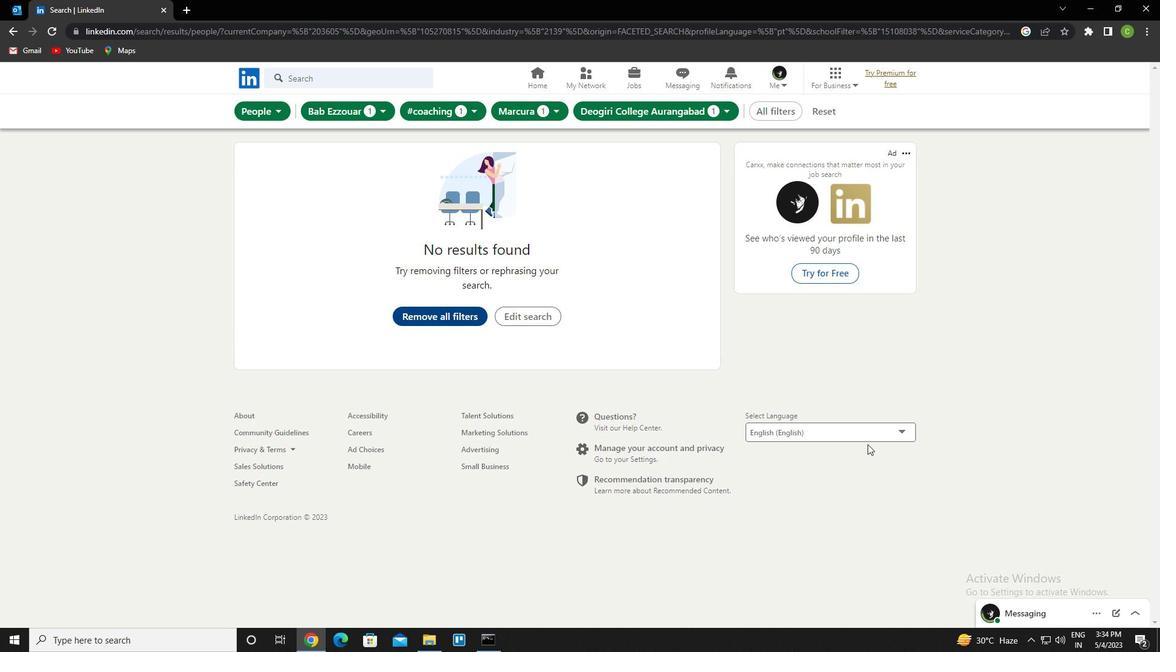 
